 Task: Look for space in Gradačac, Bosnia and Herzegovina from 8th June, 2023 to 16th June, 2023 for 2 adults in price range Rs.10000 to Rs.15000. Place can be entire place with 1  bedroom having 1 bed and 1 bathroom. Property type can be hotel. Amenities needed are: heating, . Booking option can be shelf check-in. Required host language is English.
Action: Mouse moved to (531, 545)
Screenshot: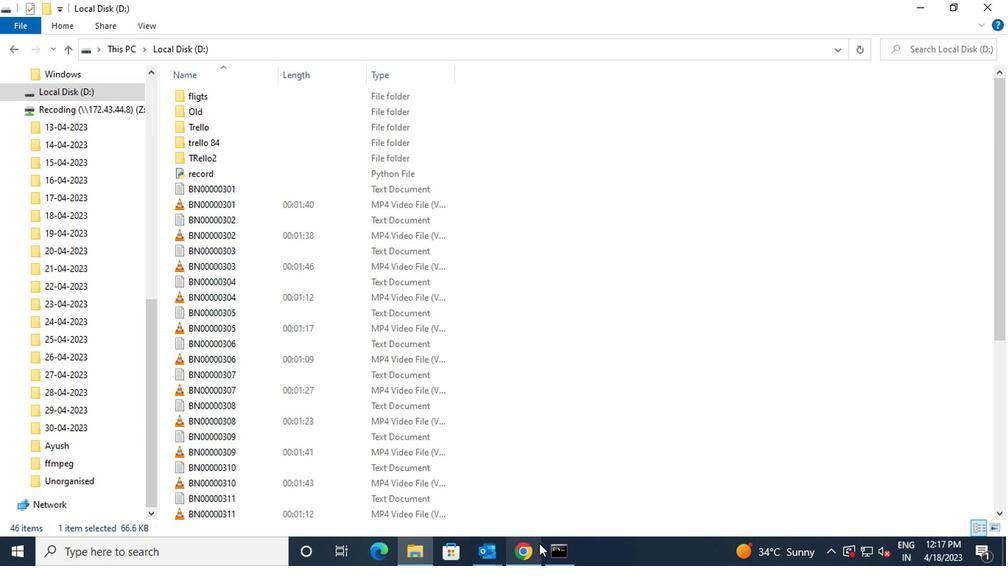 
Action: Mouse pressed left at (531, 545)
Screenshot: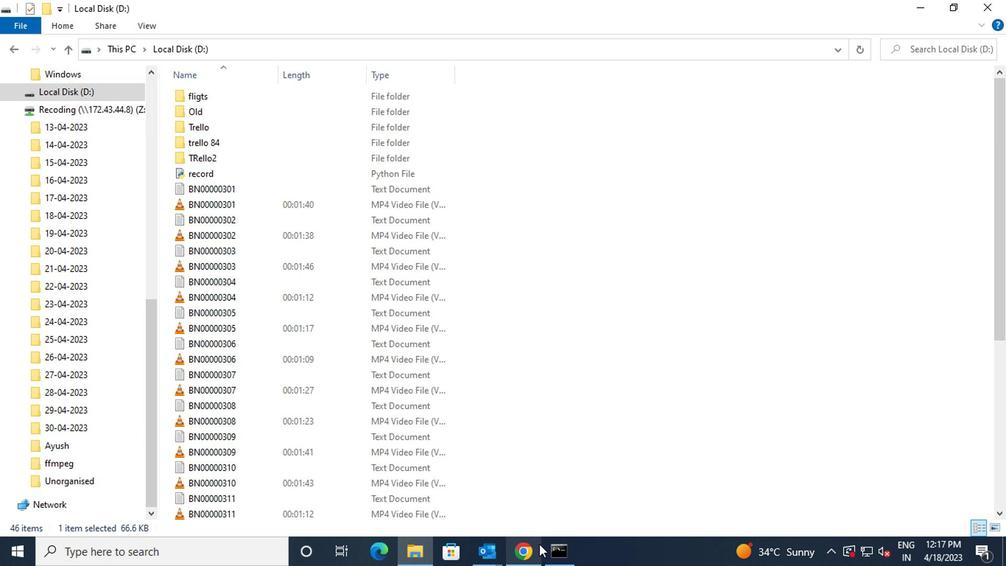 
Action: Mouse moved to (407, 102)
Screenshot: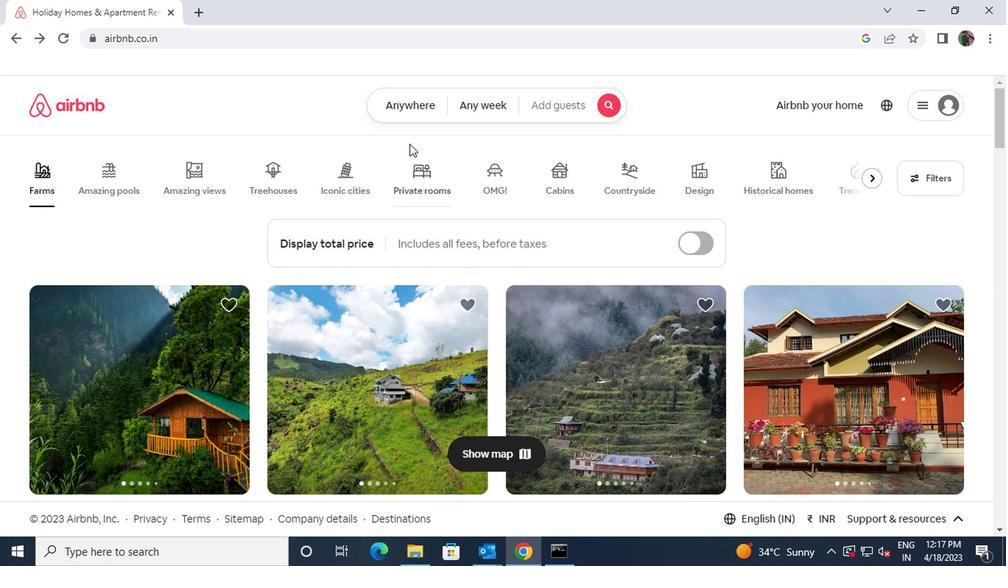 
Action: Mouse pressed left at (407, 102)
Screenshot: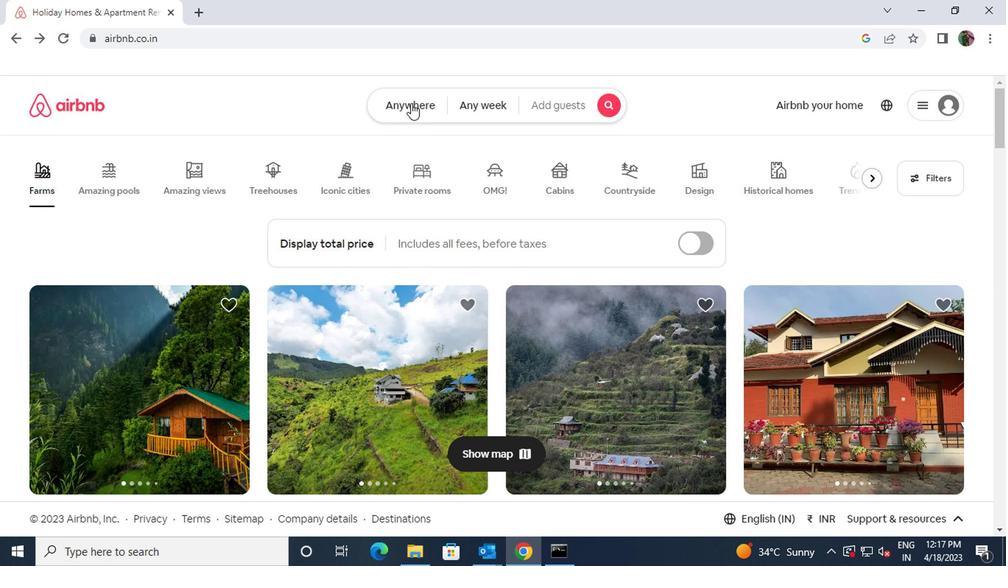 
Action: Mouse moved to (326, 164)
Screenshot: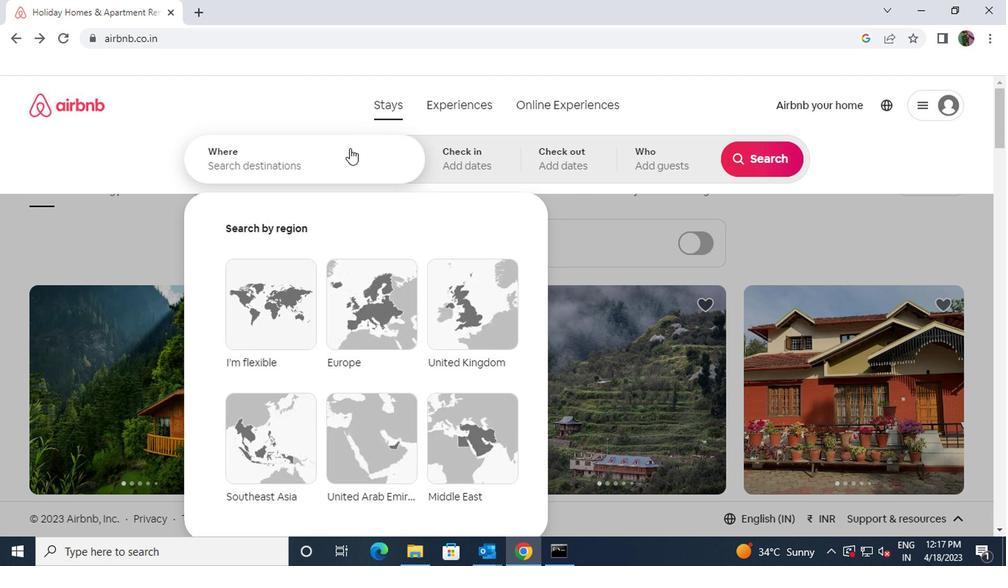 
Action: Mouse pressed left at (326, 164)
Screenshot: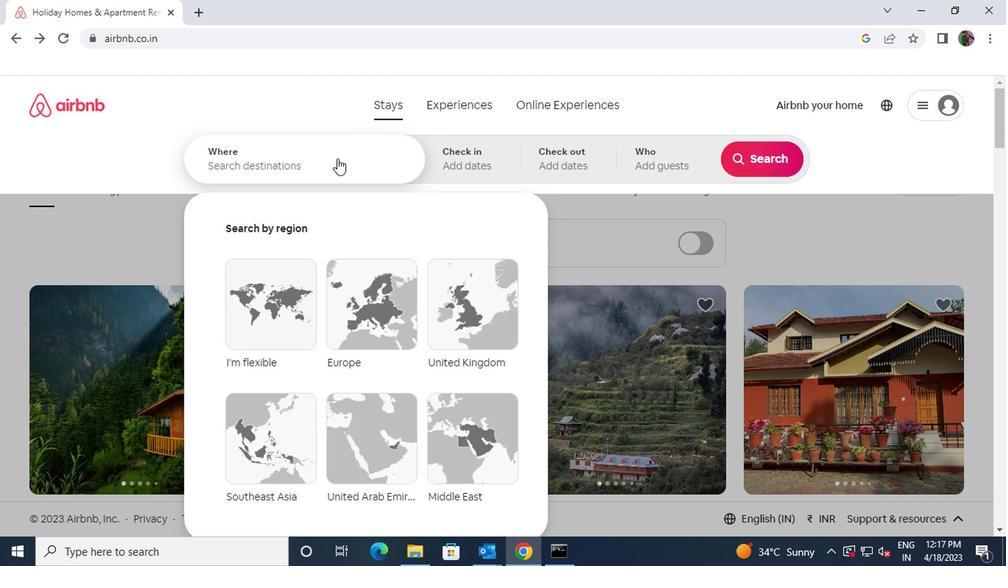 
Action: Key pressed gradacac
Screenshot: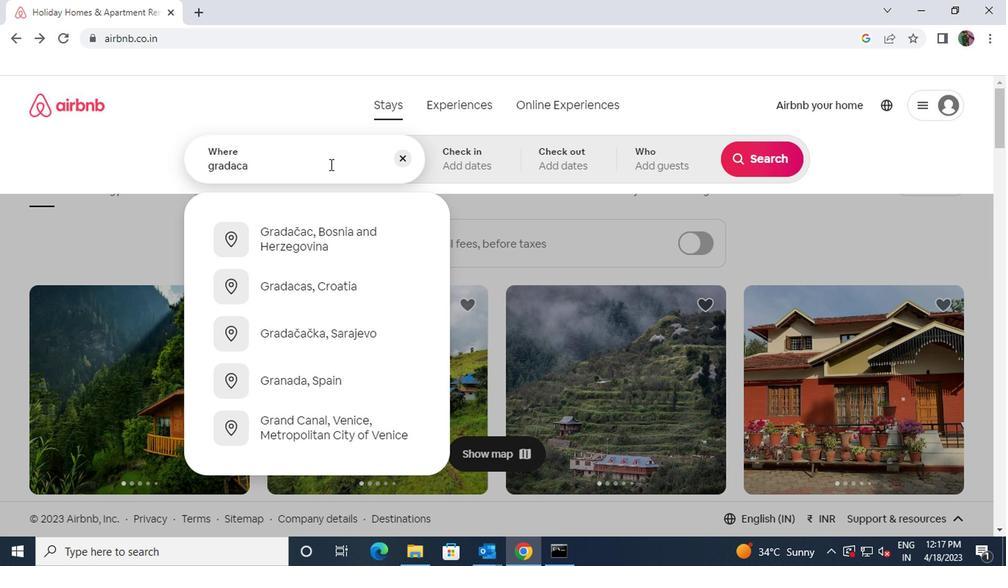 
Action: Mouse moved to (322, 229)
Screenshot: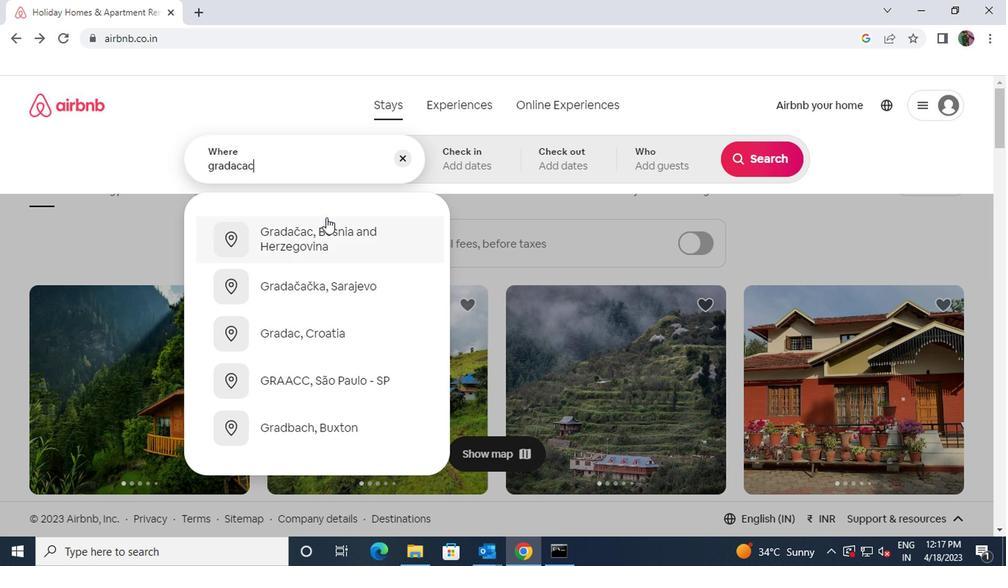 
Action: Mouse pressed left at (322, 229)
Screenshot: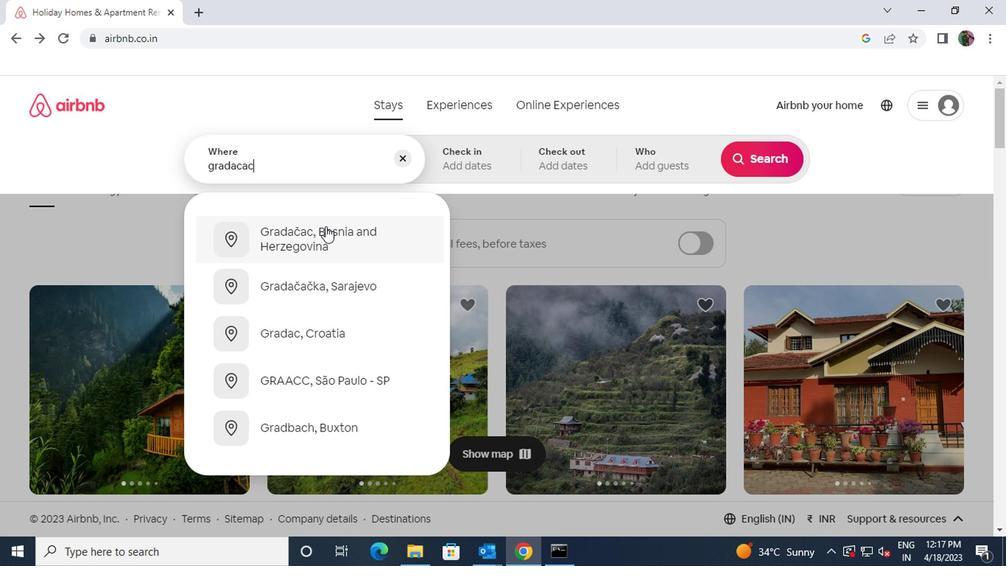 
Action: Mouse moved to (755, 277)
Screenshot: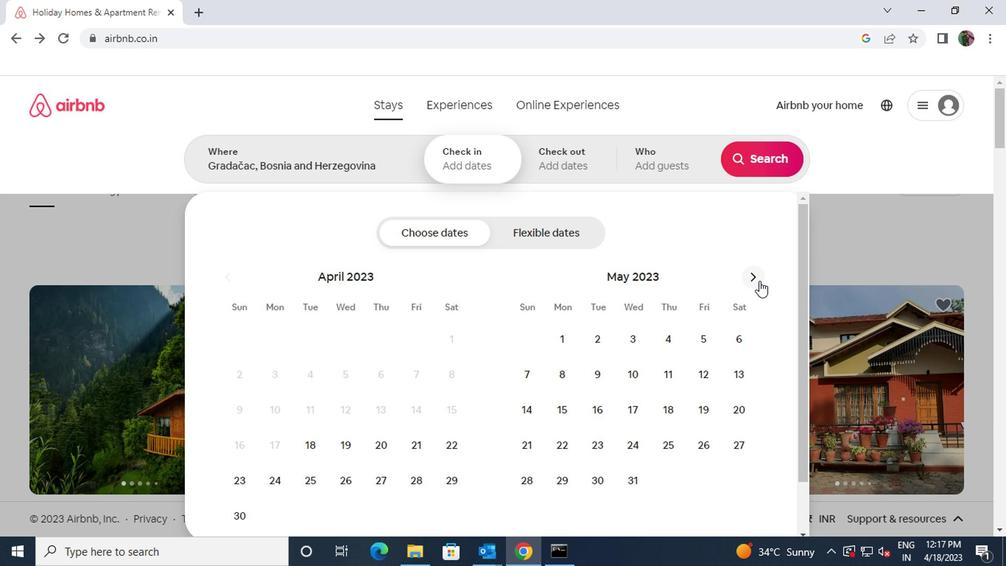 
Action: Mouse pressed left at (755, 277)
Screenshot: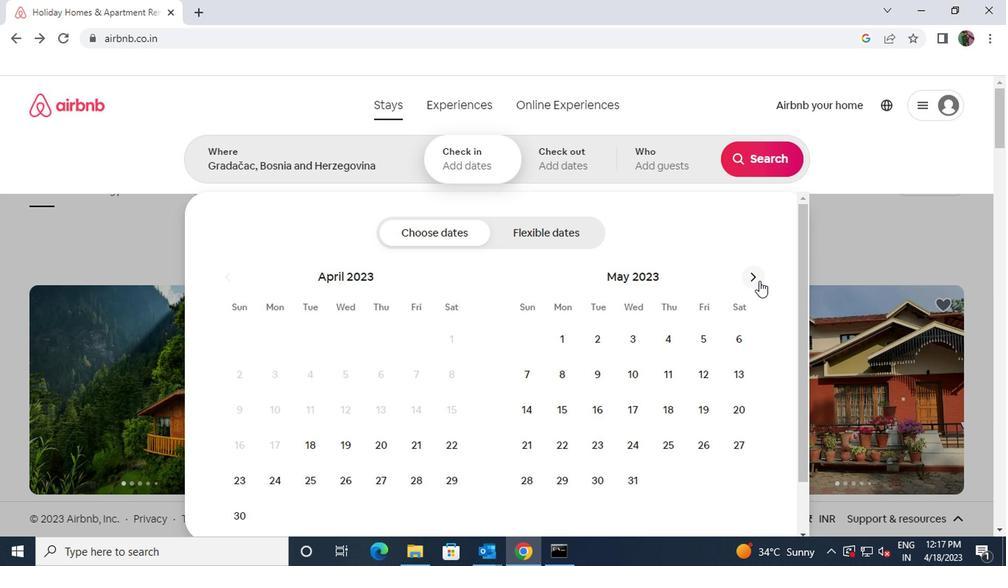 
Action: Mouse moved to (615, 371)
Screenshot: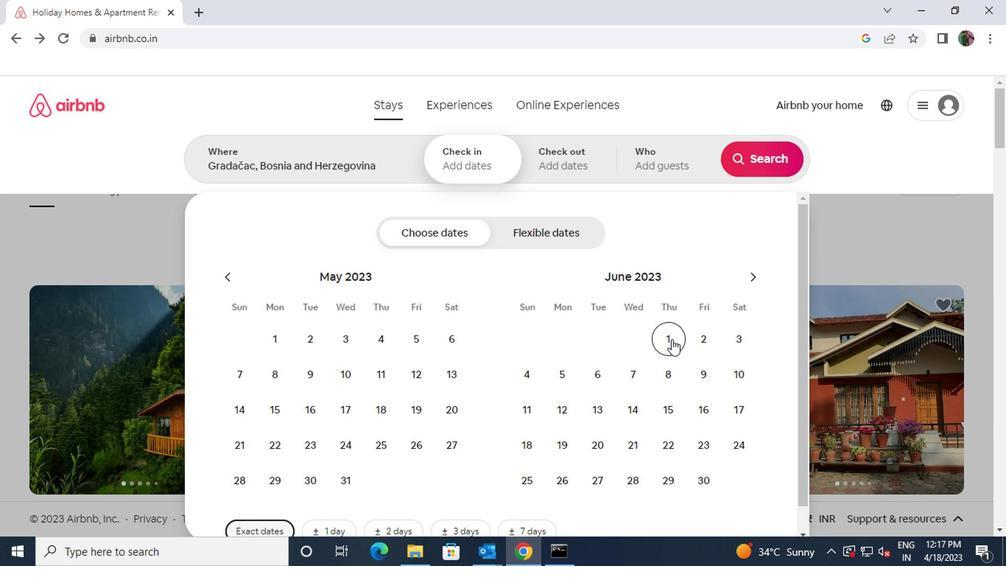 
Action: Mouse pressed left at (615, 371)
Screenshot: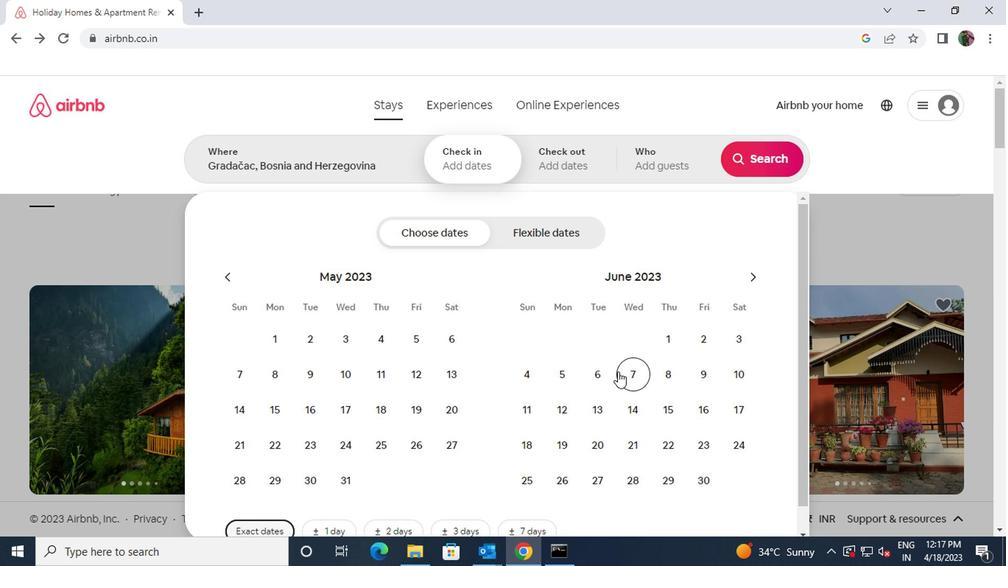 
Action: Mouse moved to (626, 410)
Screenshot: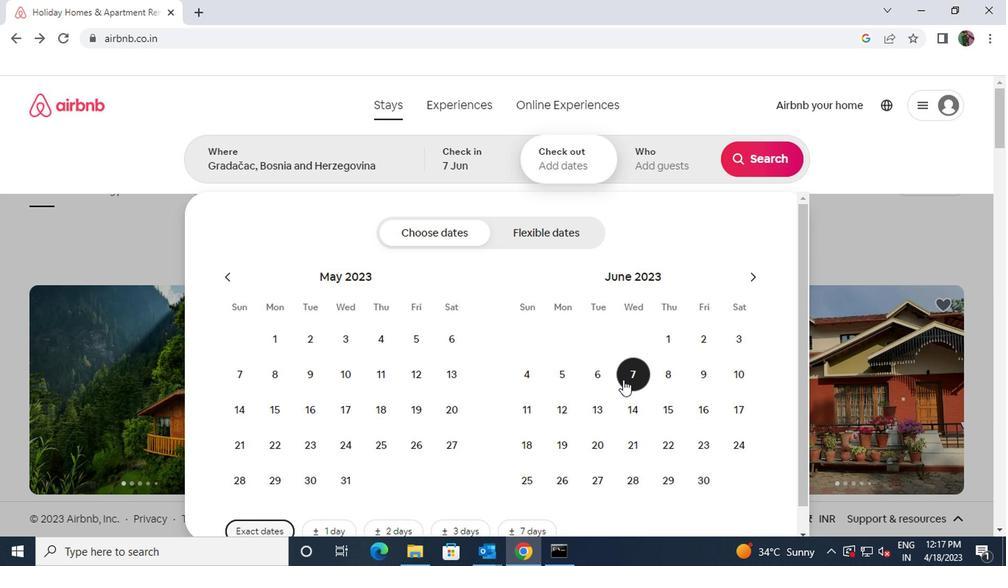 
Action: Mouse pressed left at (626, 410)
Screenshot: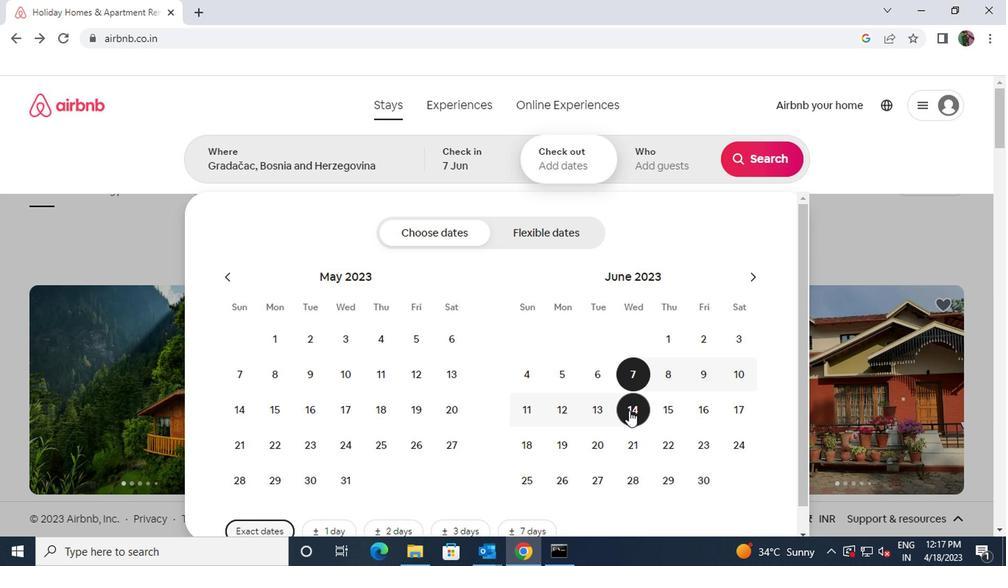
Action: Mouse moved to (665, 152)
Screenshot: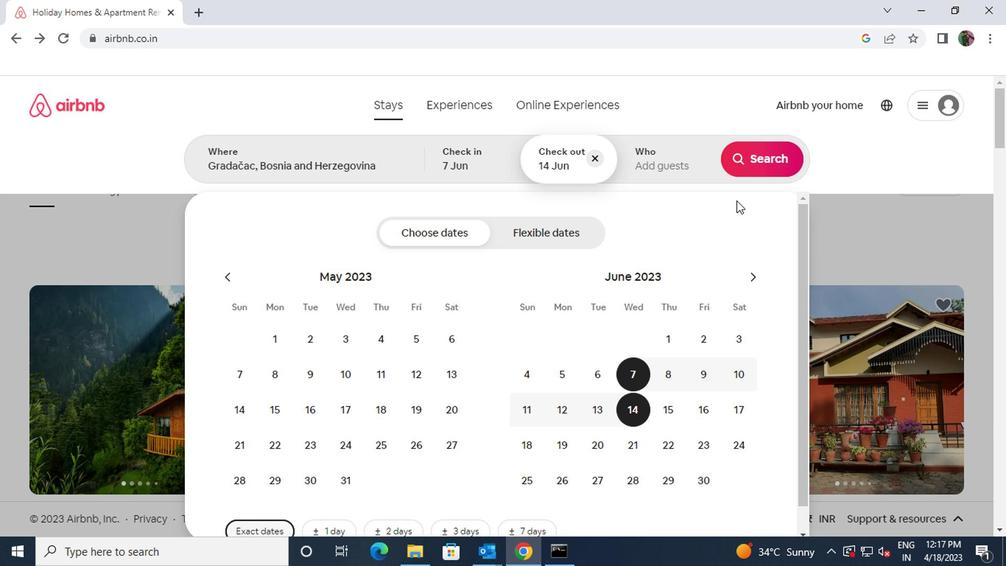 
Action: Mouse pressed left at (665, 152)
Screenshot: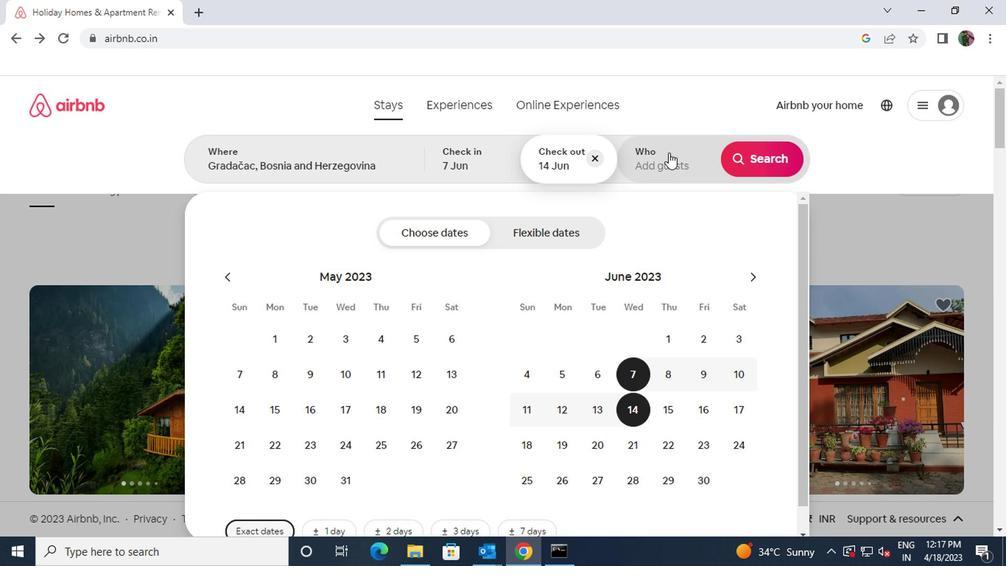 
Action: Mouse moved to (763, 230)
Screenshot: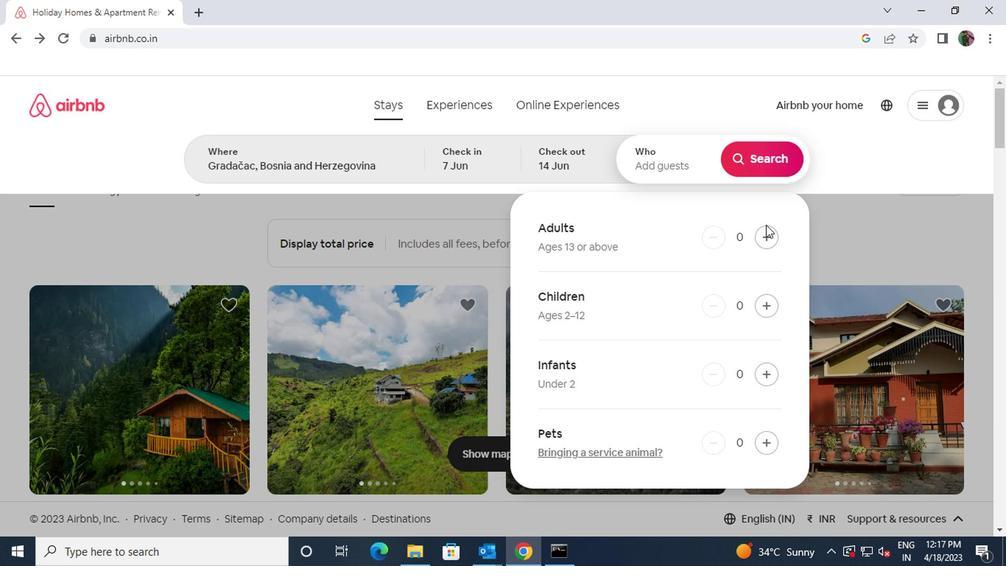 
Action: Mouse pressed left at (763, 230)
Screenshot: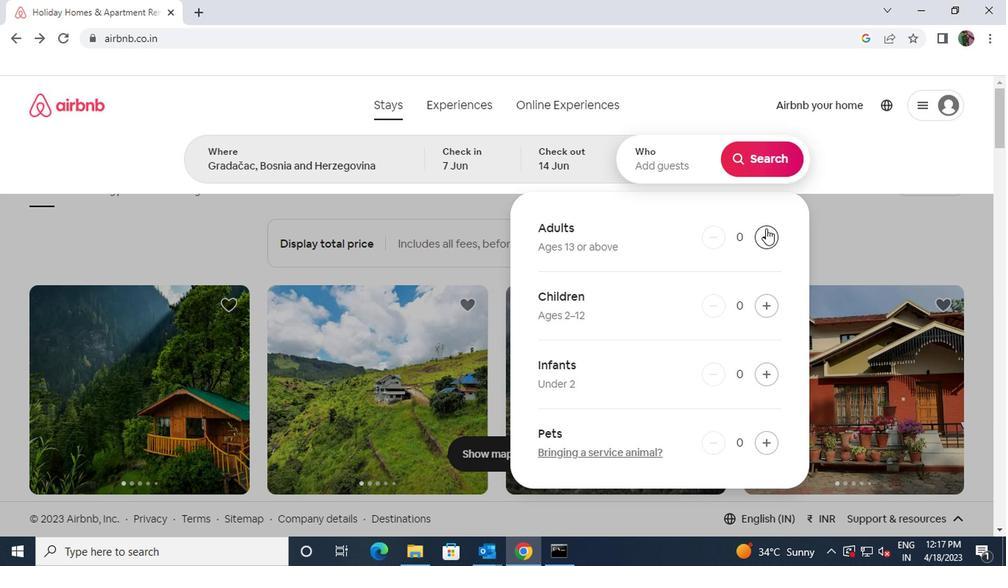 
Action: Mouse pressed left at (763, 230)
Screenshot: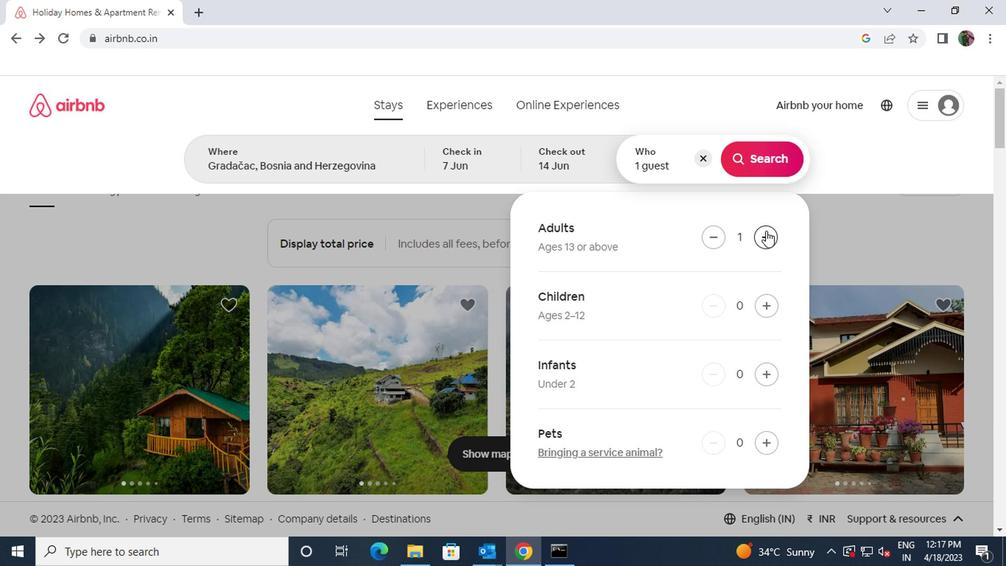 
Action: Mouse moved to (752, 160)
Screenshot: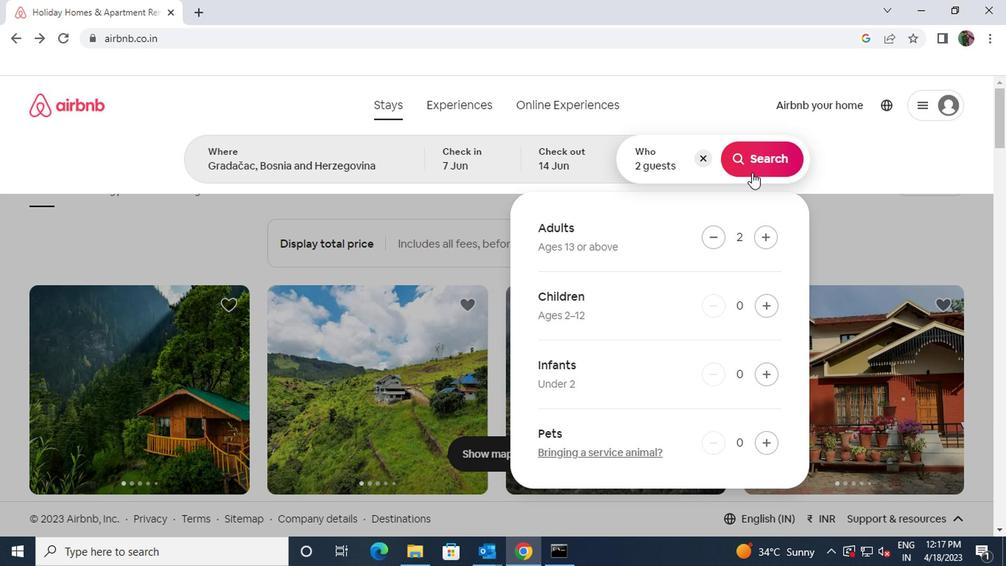 
Action: Mouse pressed left at (752, 160)
Screenshot: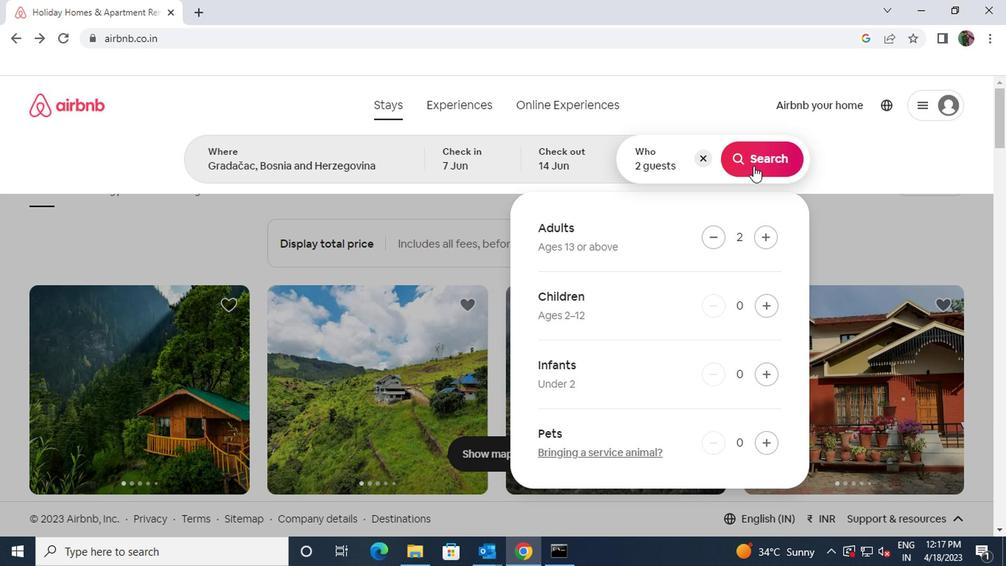 
Action: Mouse moved to (915, 164)
Screenshot: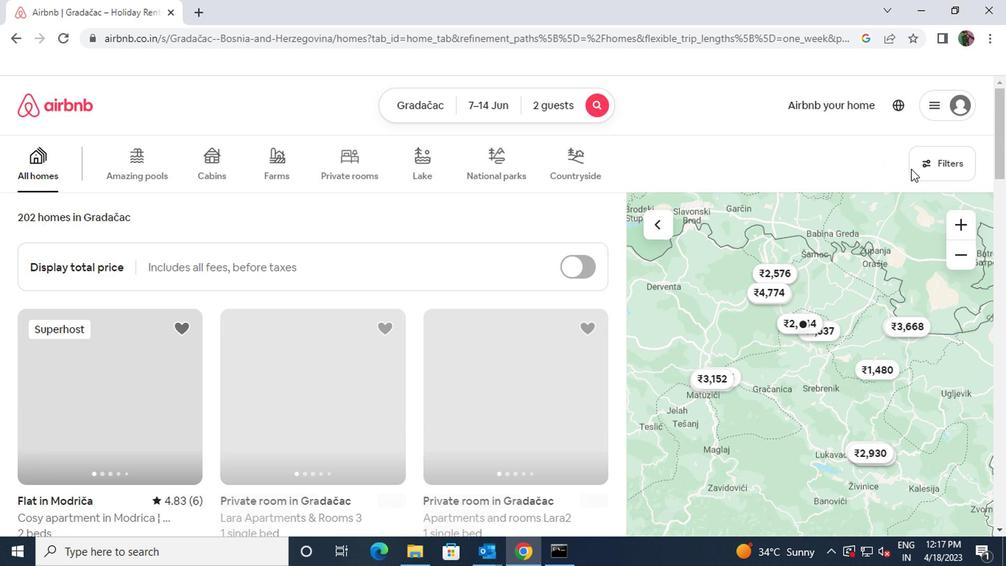 
Action: Mouse pressed left at (915, 164)
Screenshot: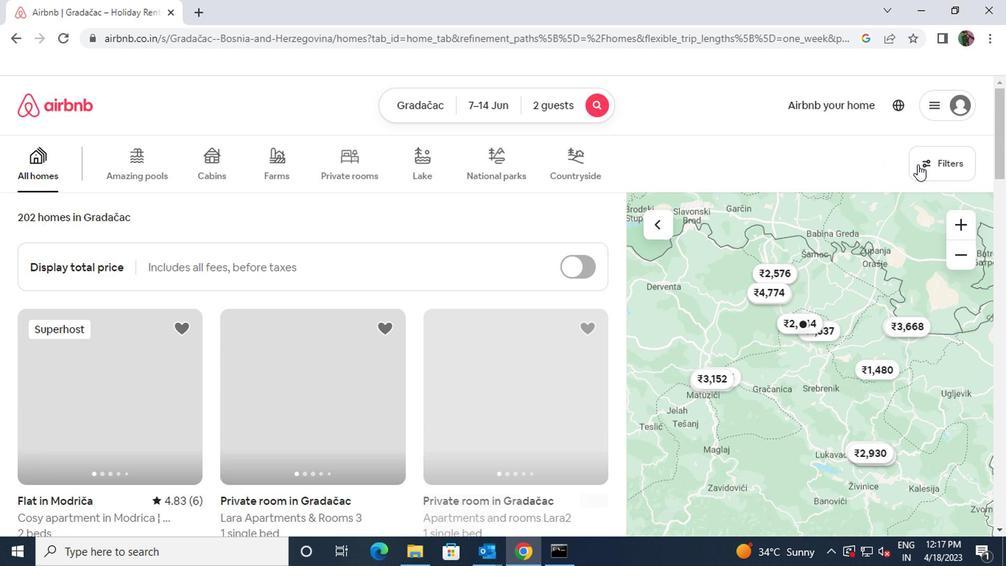 
Action: Mouse moved to (308, 349)
Screenshot: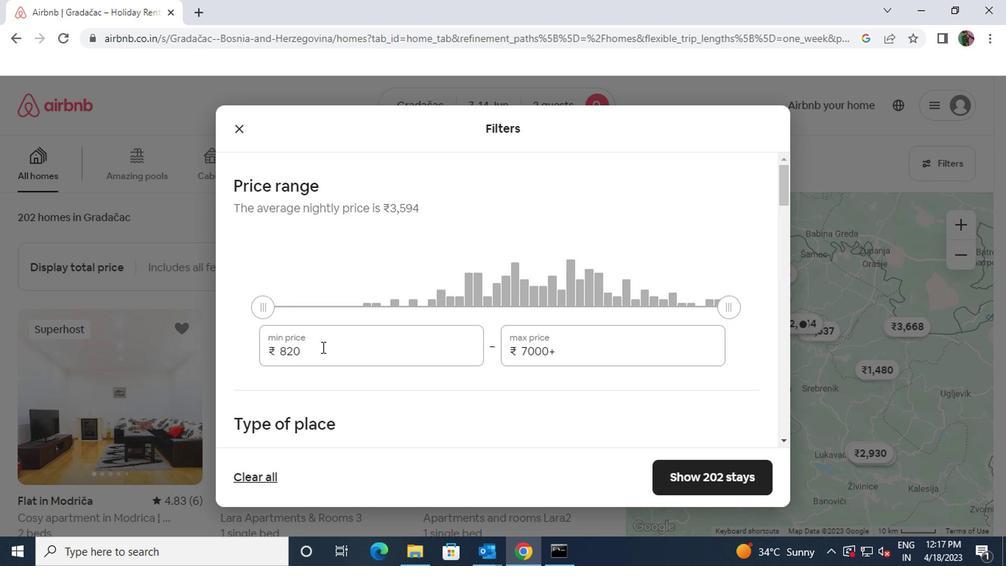 
Action: Mouse pressed left at (308, 349)
Screenshot: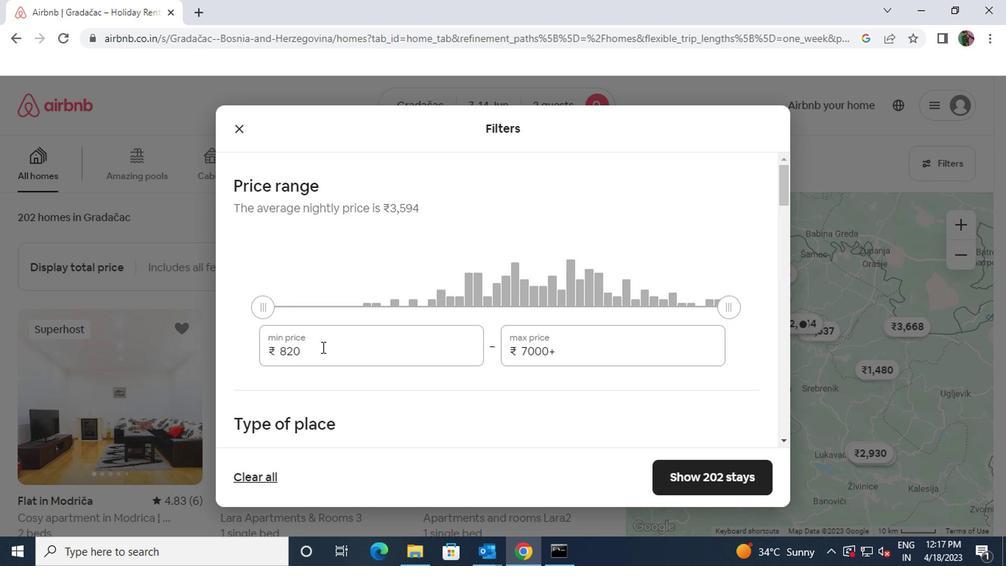 
Action: Mouse moved to (273, 351)
Screenshot: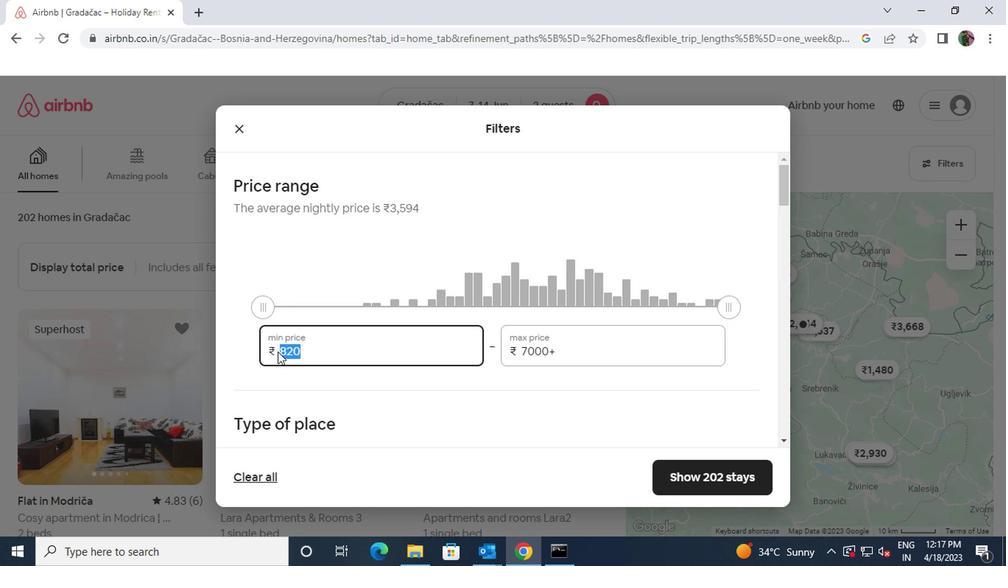
Action: Key pressed 10000
Screenshot: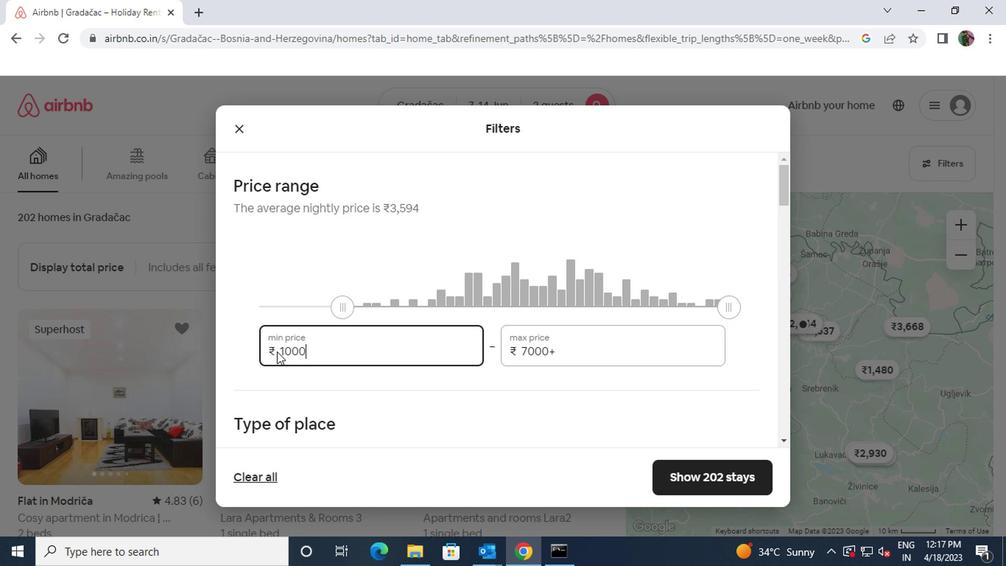 
Action: Mouse moved to (587, 348)
Screenshot: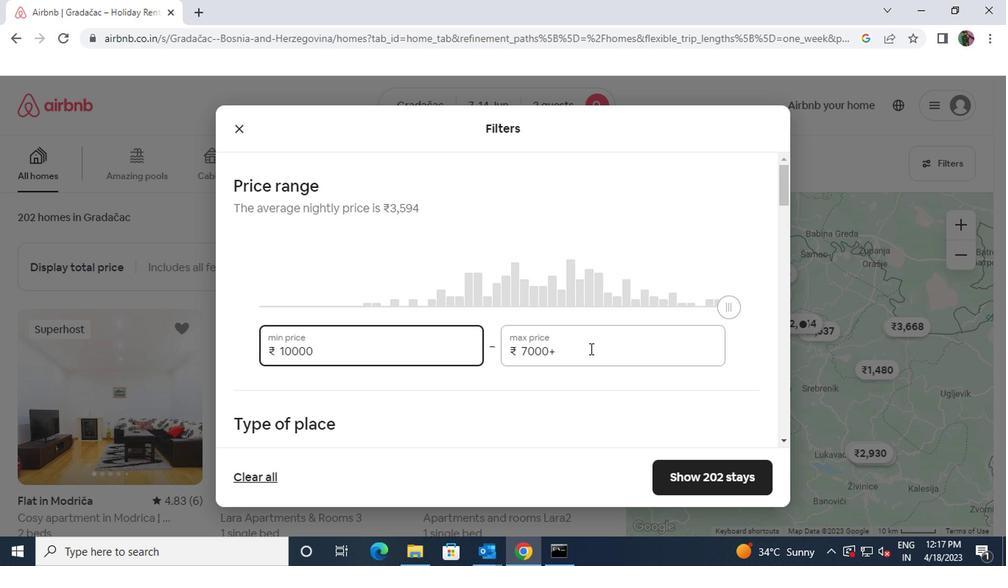 
Action: Mouse pressed left at (587, 348)
Screenshot: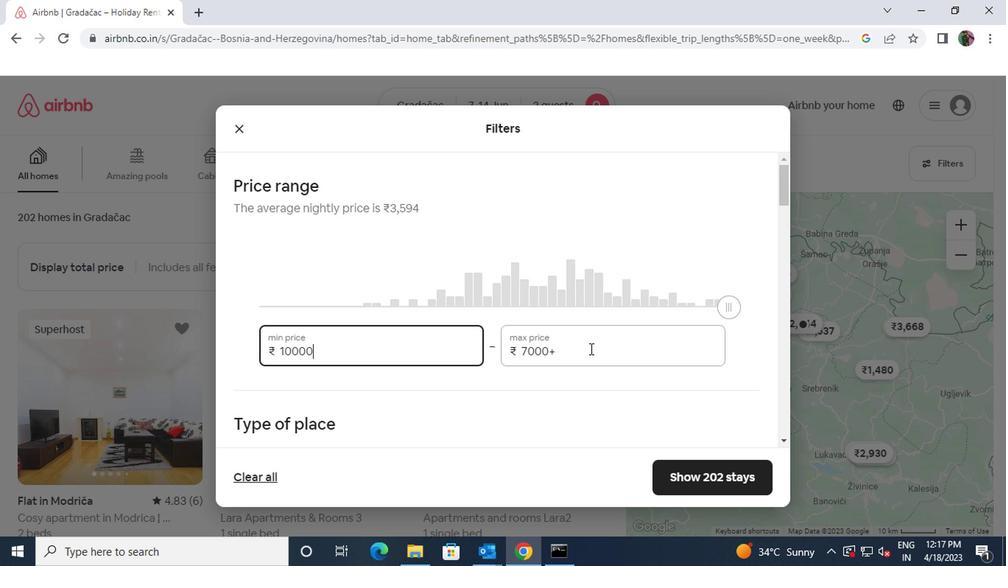 
Action: Mouse moved to (520, 350)
Screenshot: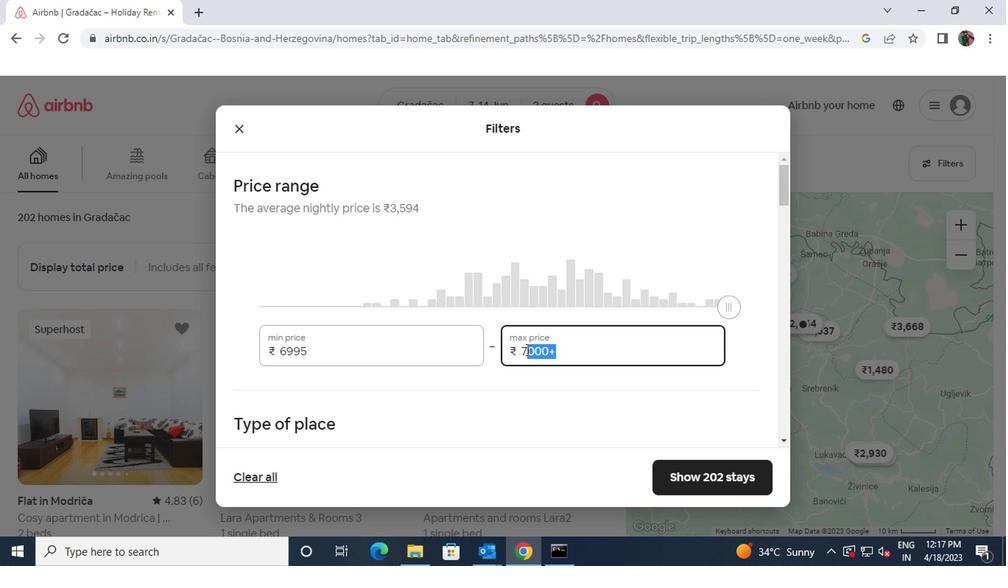 
Action: Key pressed 15000
Screenshot: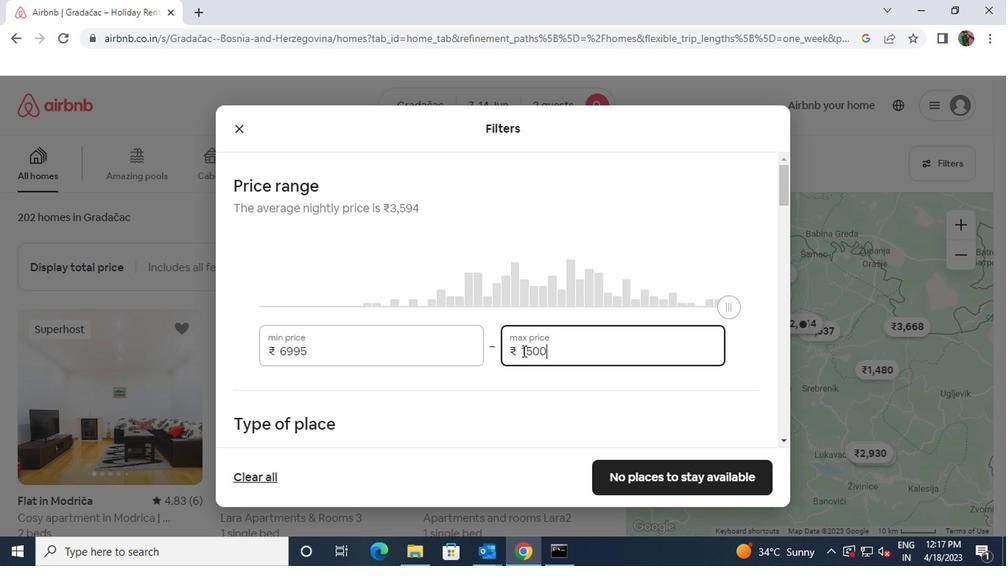 
Action: Mouse moved to (460, 361)
Screenshot: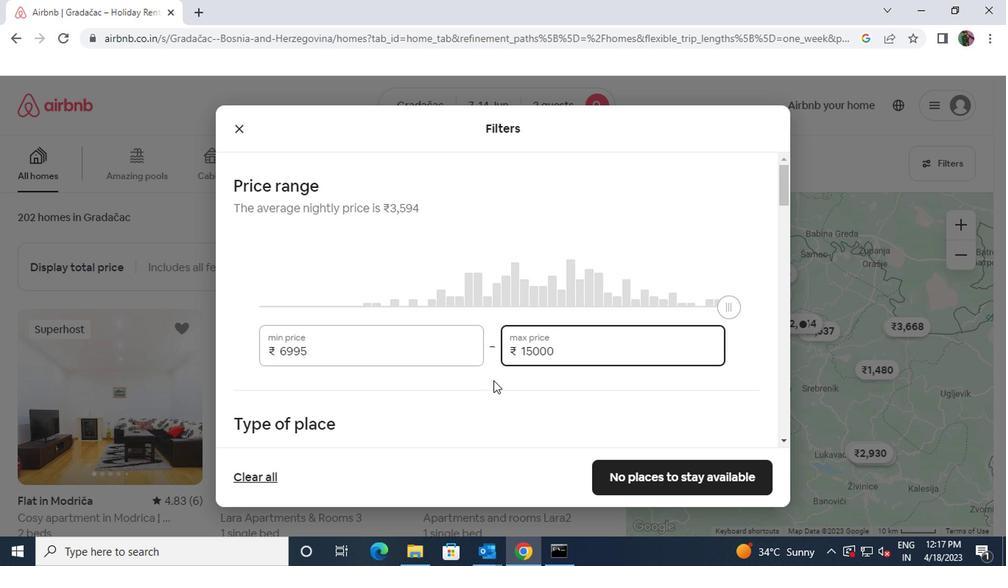 
Action: Mouse scrolled (460, 360) with delta (0, -1)
Screenshot: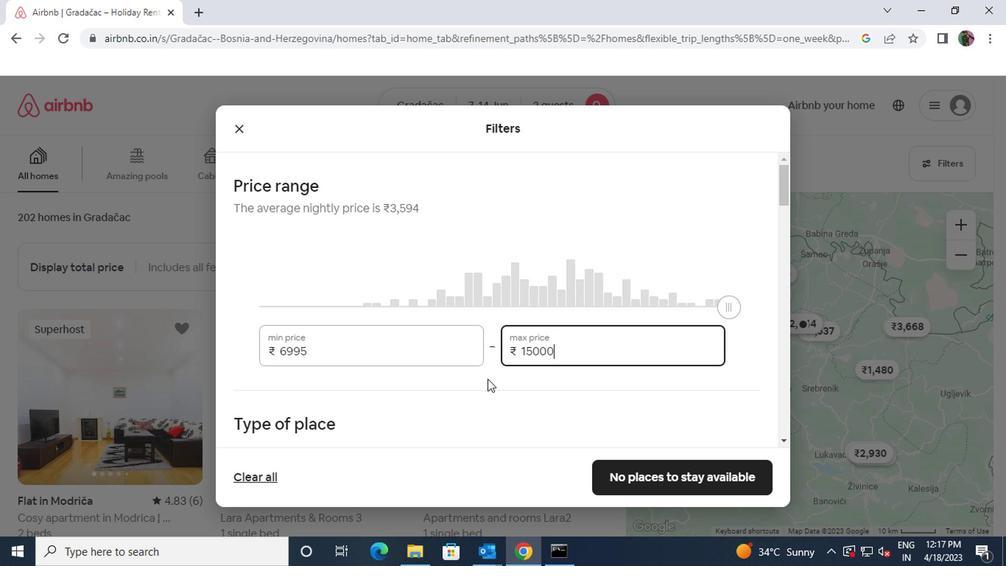 
Action: Mouse moved to (453, 347)
Screenshot: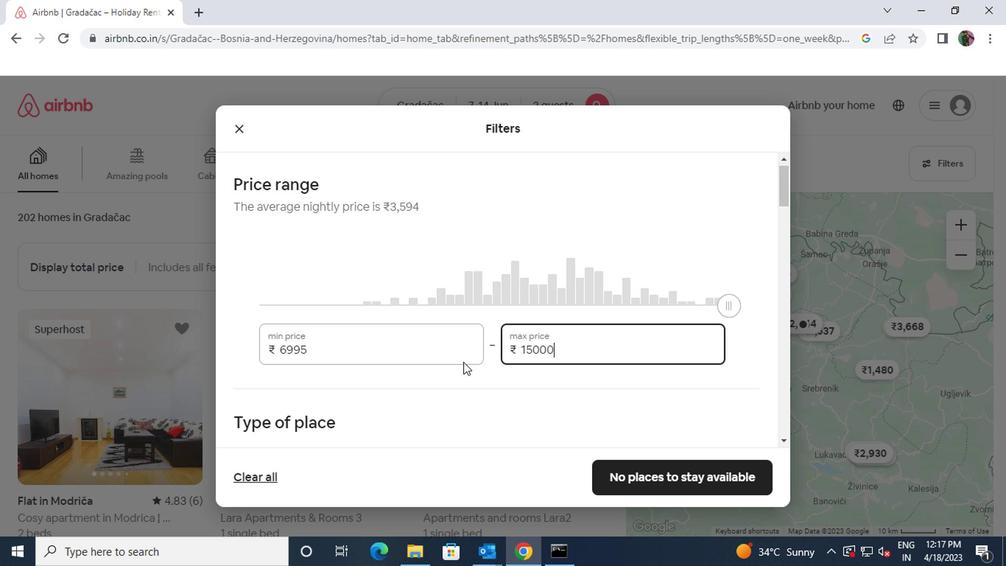 
Action: Mouse scrolled (453, 347) with delta (0, 0)
Screenshot: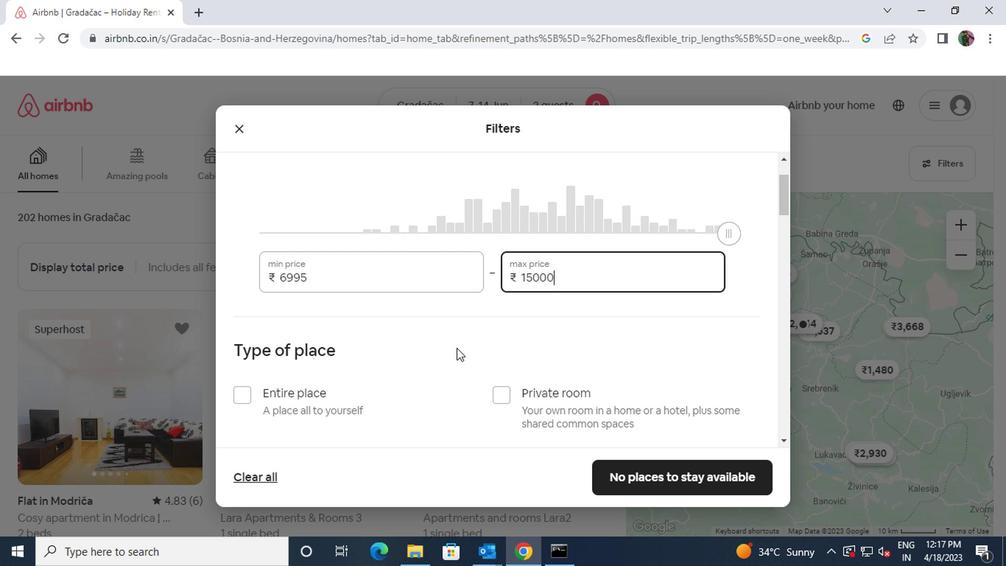 
Action: Mouse moved to (238, 321)
Screenshot: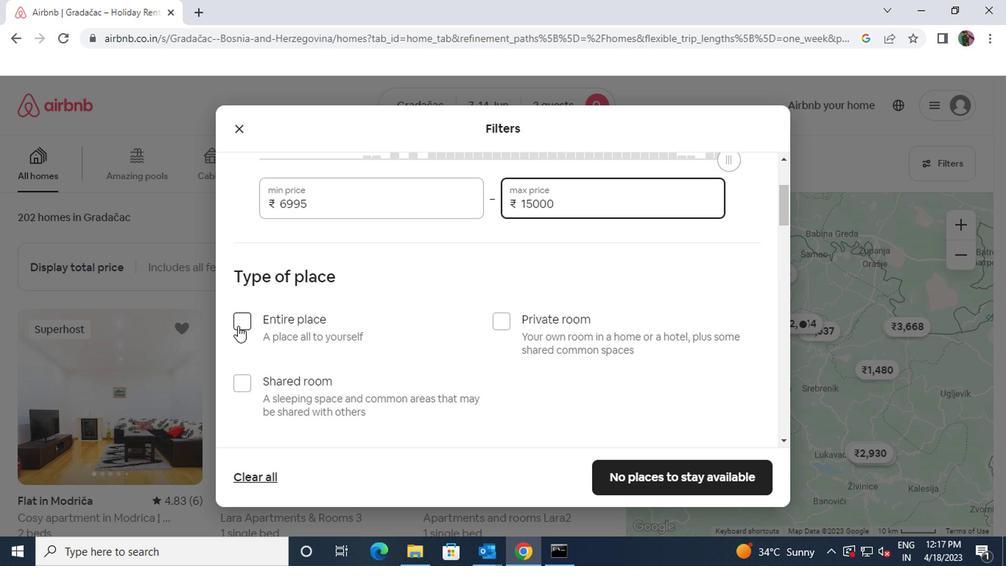 
Action: Mouse pressed left at (238, 321)
Screenshot: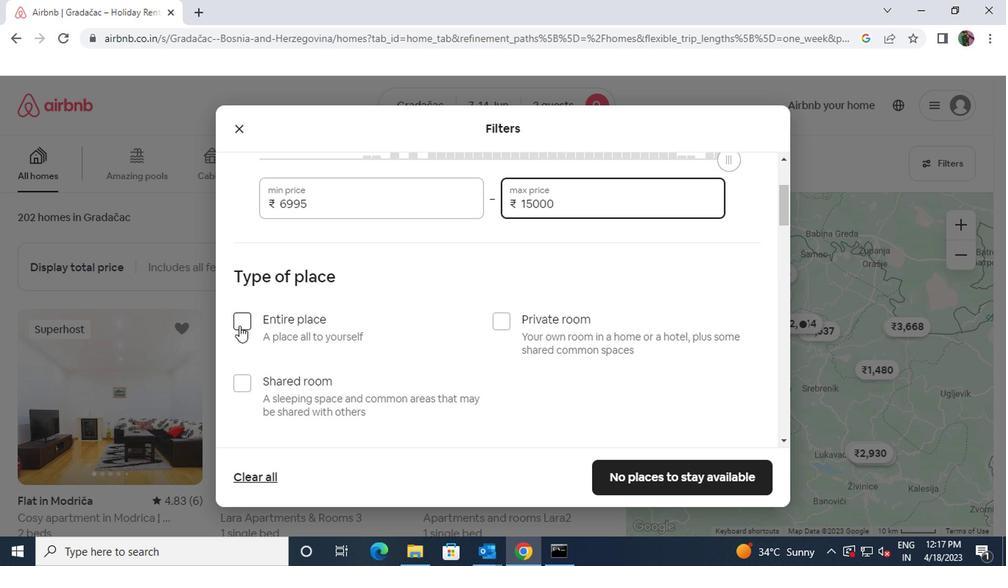 
Action: Mouse moved to (391, 378)
Screenshot: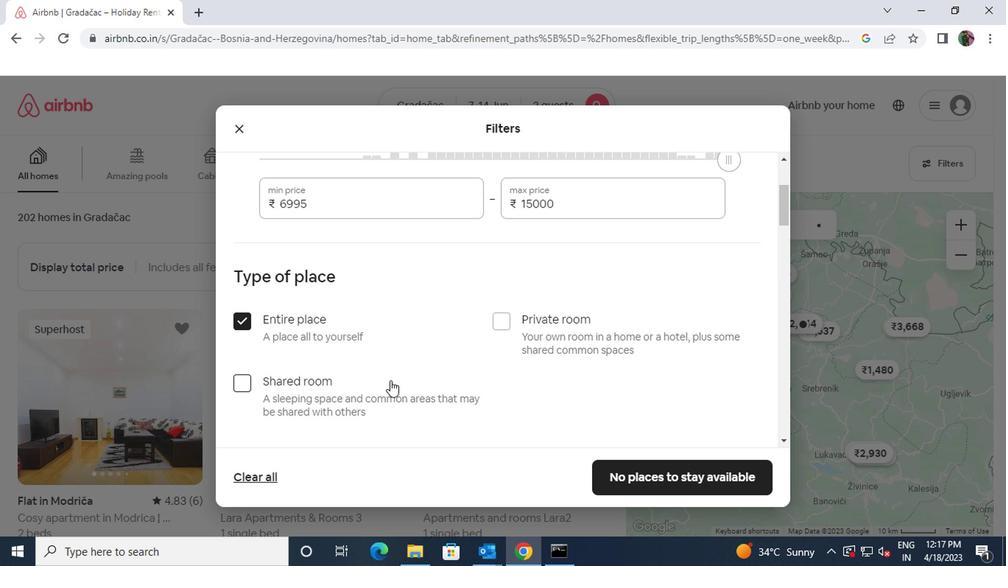 
Action: Mouse scrolled (391, 376) with delta (0, -1)
Screenshot: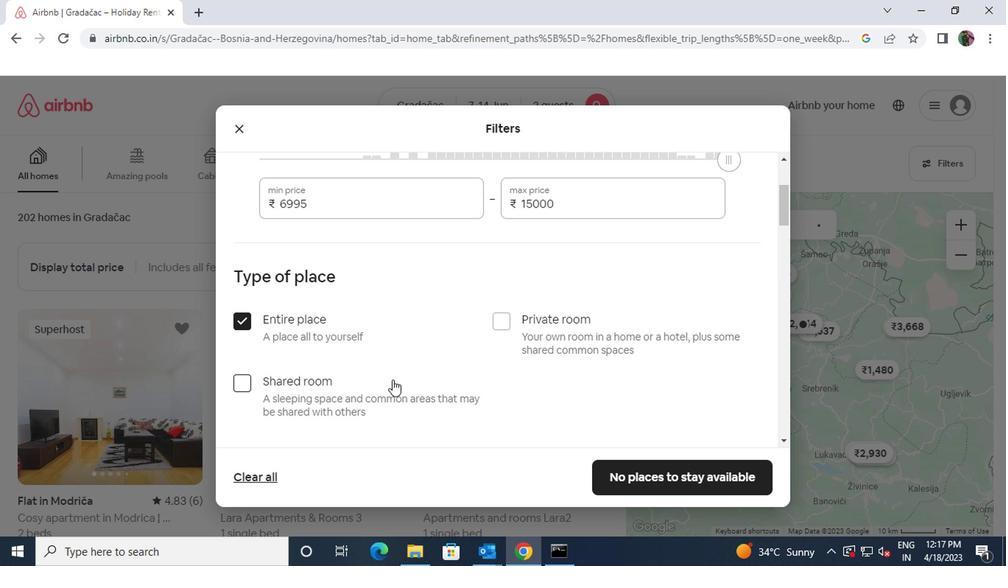 
Action: Mouse scrolled (391, 376) with delta (0, -1)
Screenshot: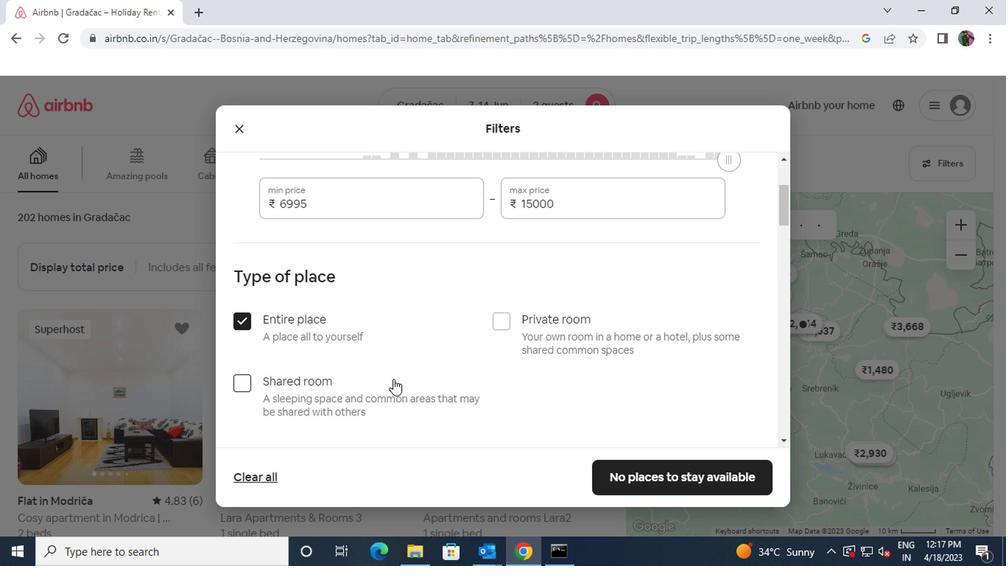
Action: Mouse moved to (317, 413)
Screenshot: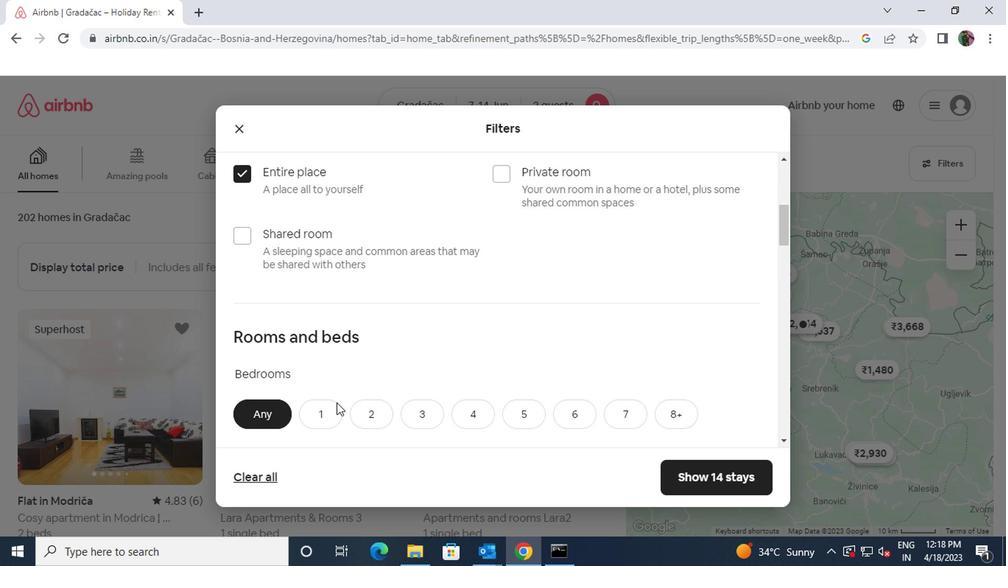 
Action: Mouse pressed left at (317, 413)
Screenshot: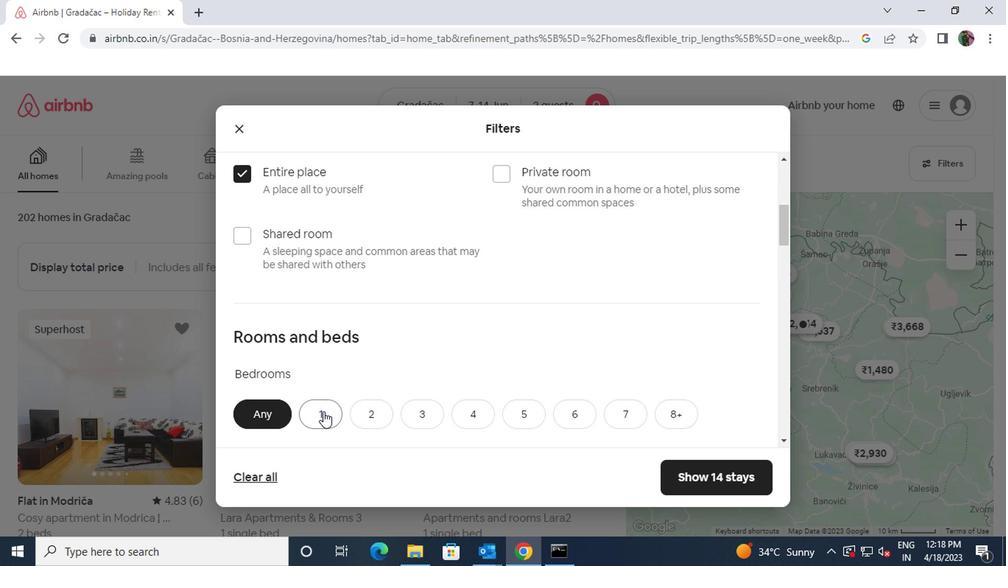 
Action: Mouse scrolled (317, 412) with delta (0, 0)
Screenshot: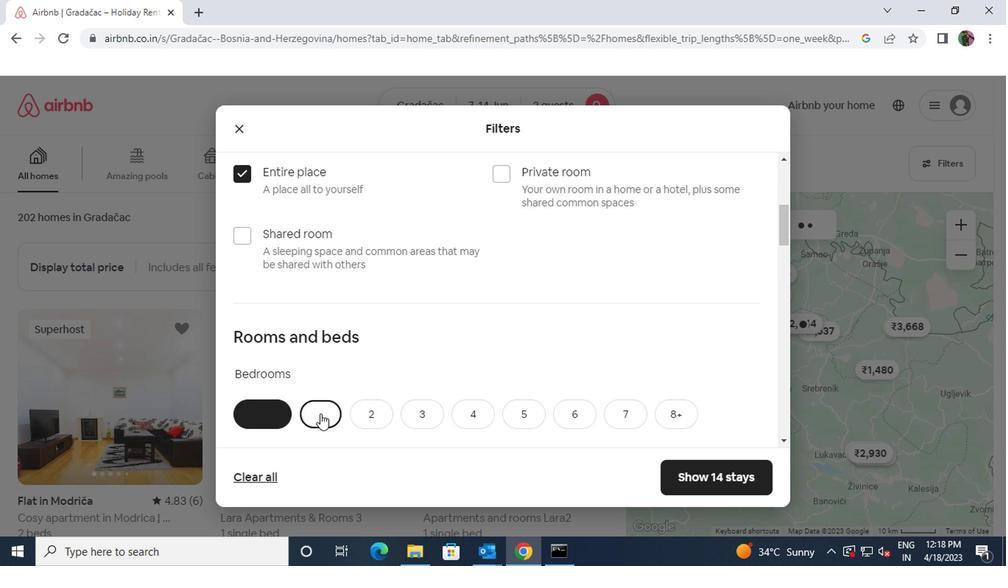 
Action: Mouse scrolled (317, 412) with delta (0, 0)
Screenshot: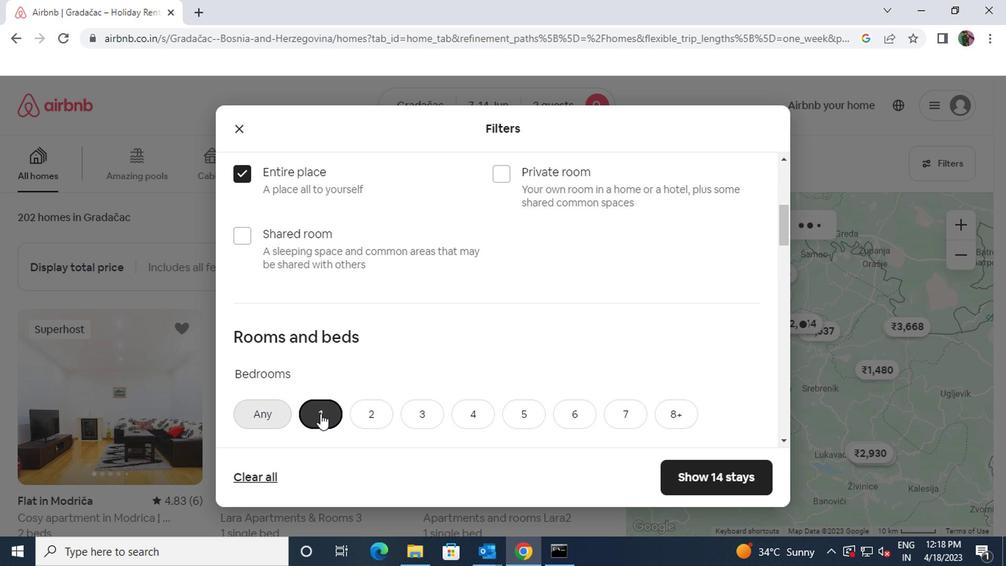 
Action: Mouse moved to (325, 345)
Screenshot: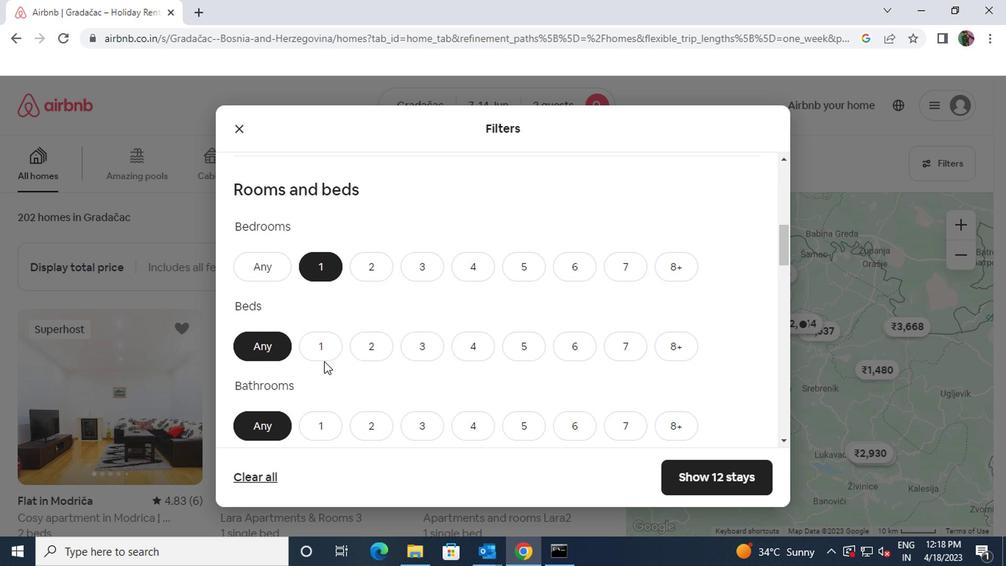 
Action: Mouse pressed left at (325, 345)
Screenshot: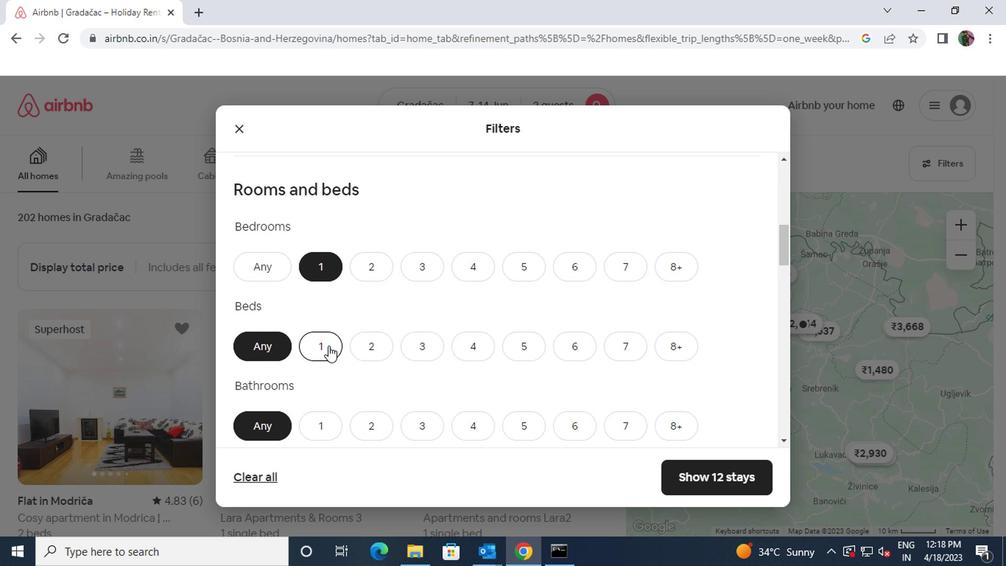 
Action: Mouse moved to (312, 418)
Screenshot: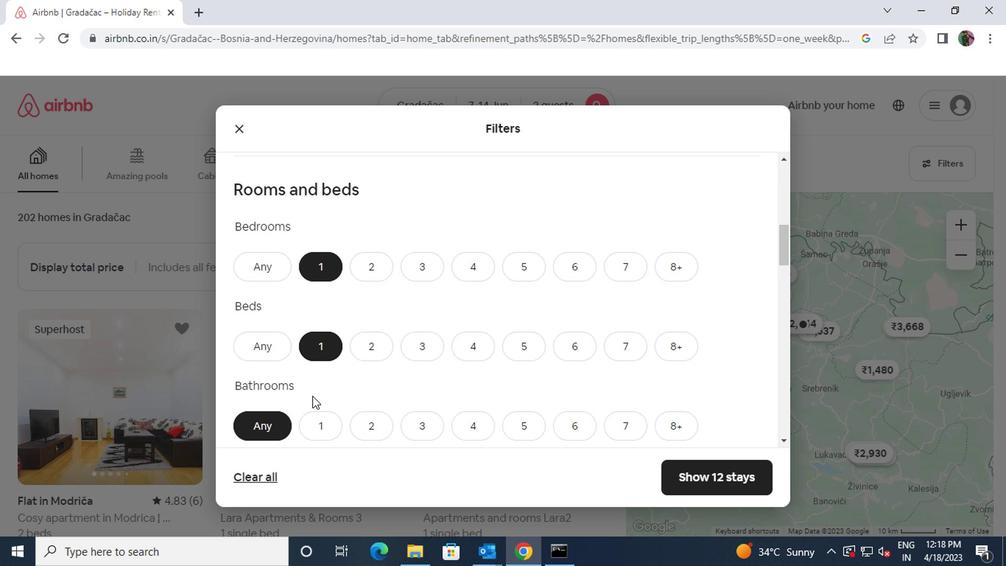
Action: Mouse pressed left at (312, 418)
Screenshot: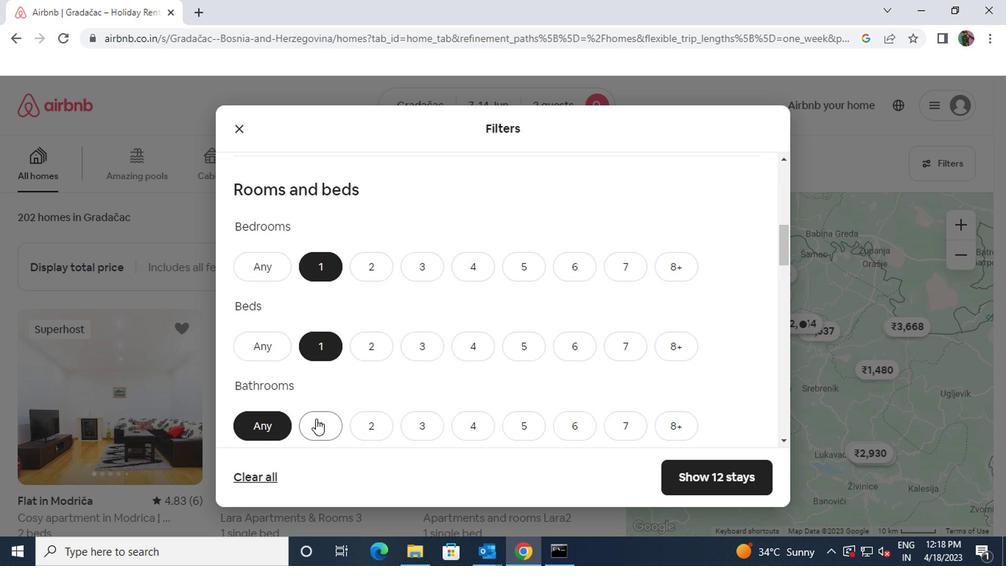 
Action: Mouse moved to (312, 418)
Screenshot: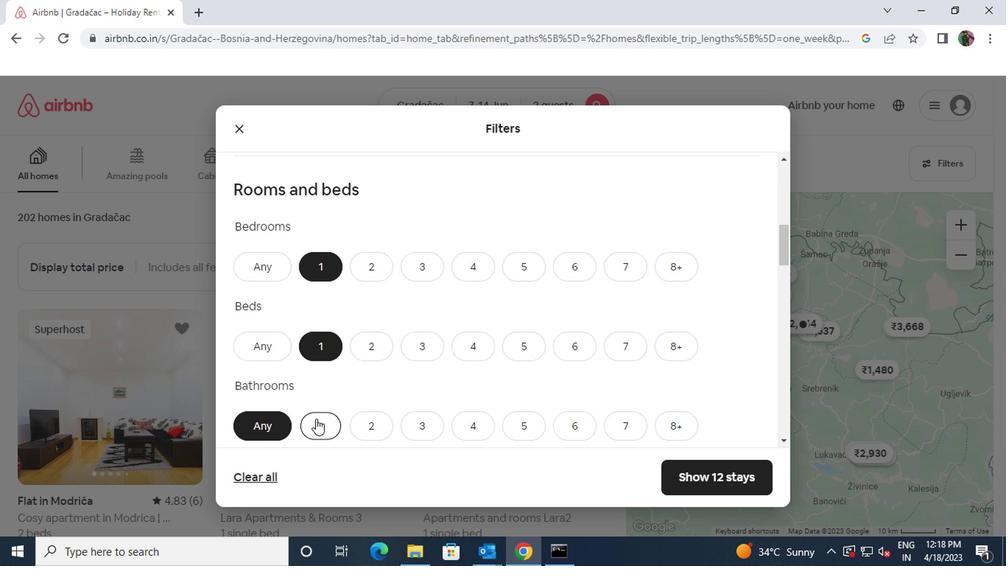 
Action: Mouse scrolled (312, 417) with delta (0, 0)
Screenshot: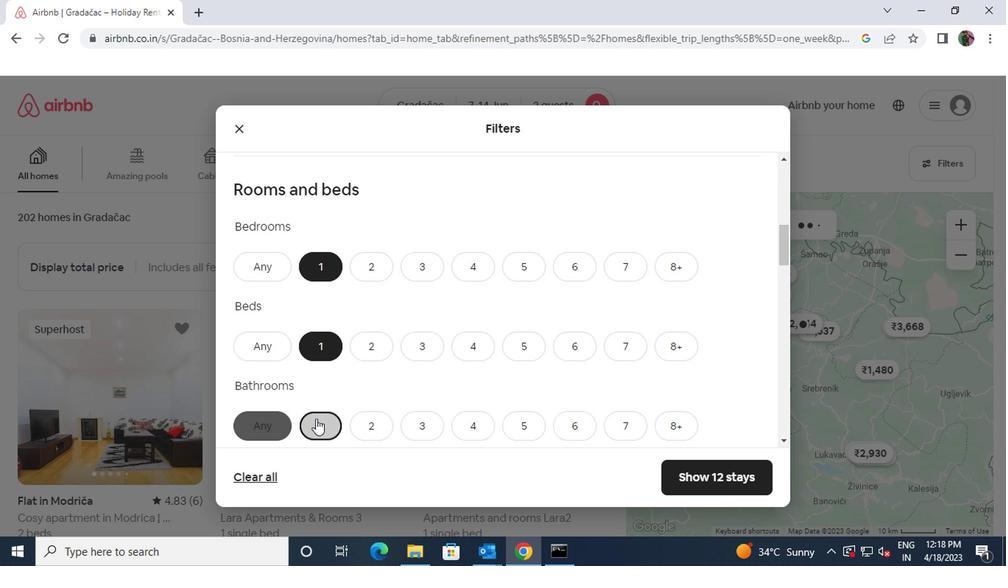 
Action: Mouse scrolled (312, 417) with delta (0, 0)
Screenshot: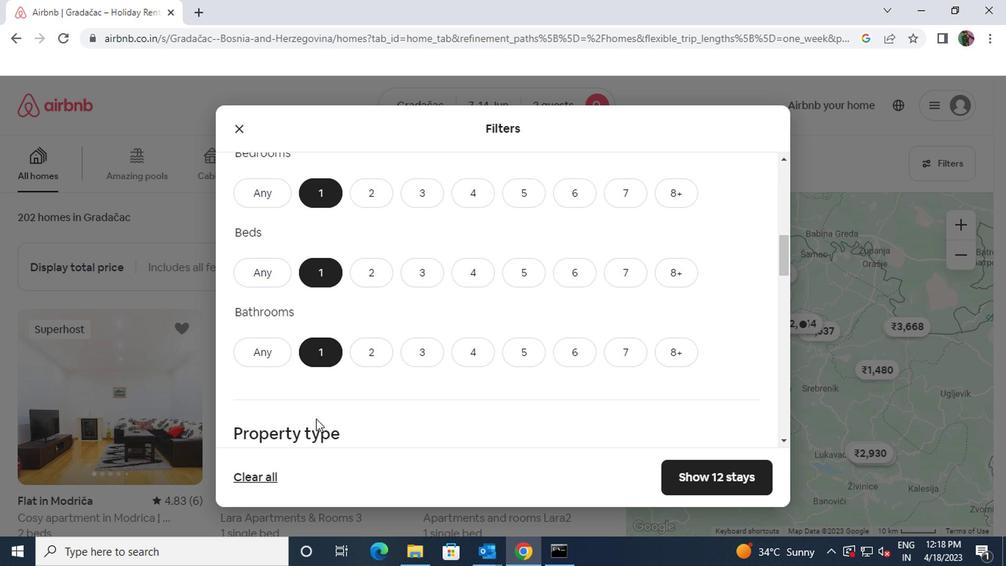 
Action: Mouse moved to (313, 409)
Screenshot: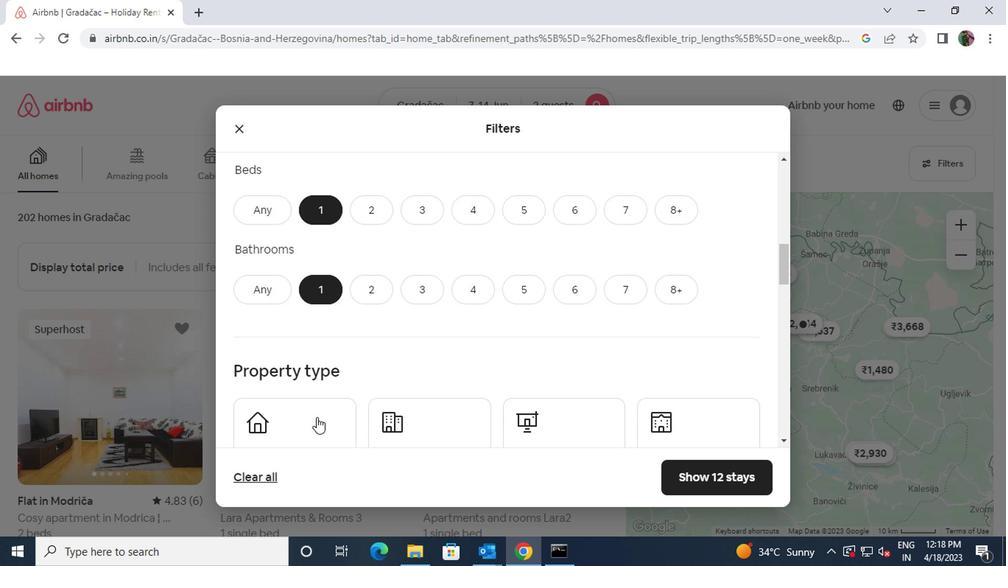 
Action: Mouse scrolled (313, 408) with delta (0, 0)
Screenshot: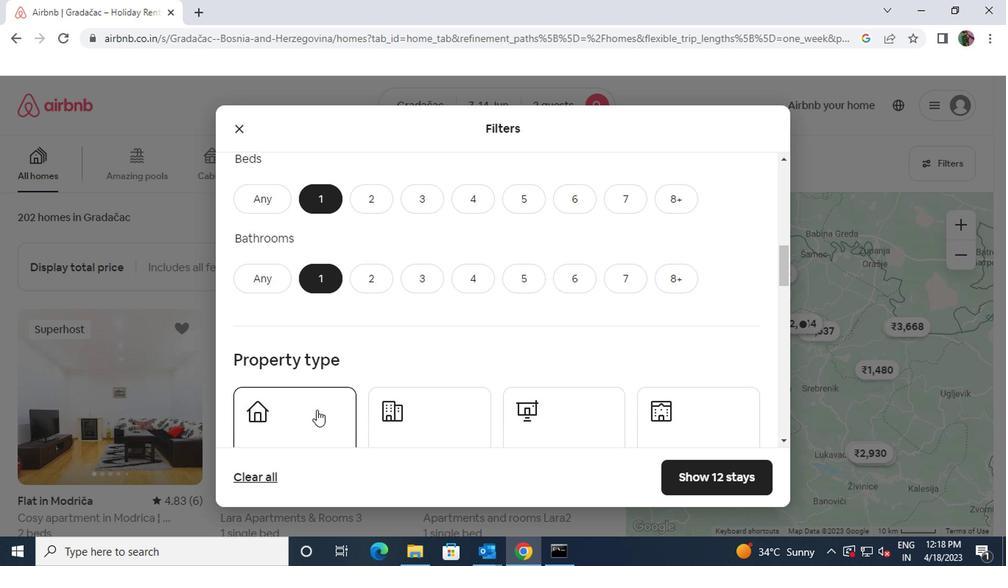 
Action: Mouse moved to (669, 378)
Screenshot: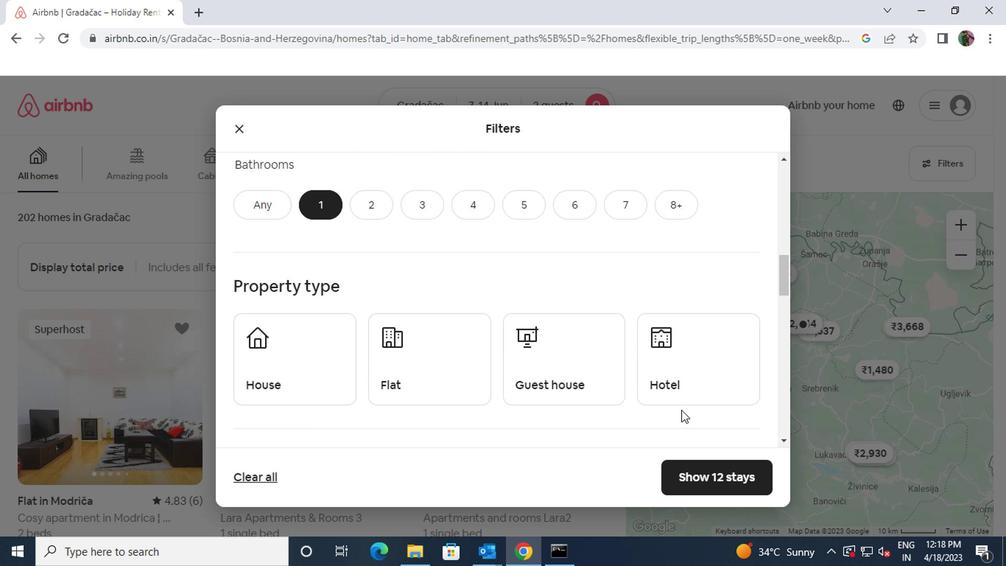 
Action: Mouse pressed left at (669, 378)
Screenshot: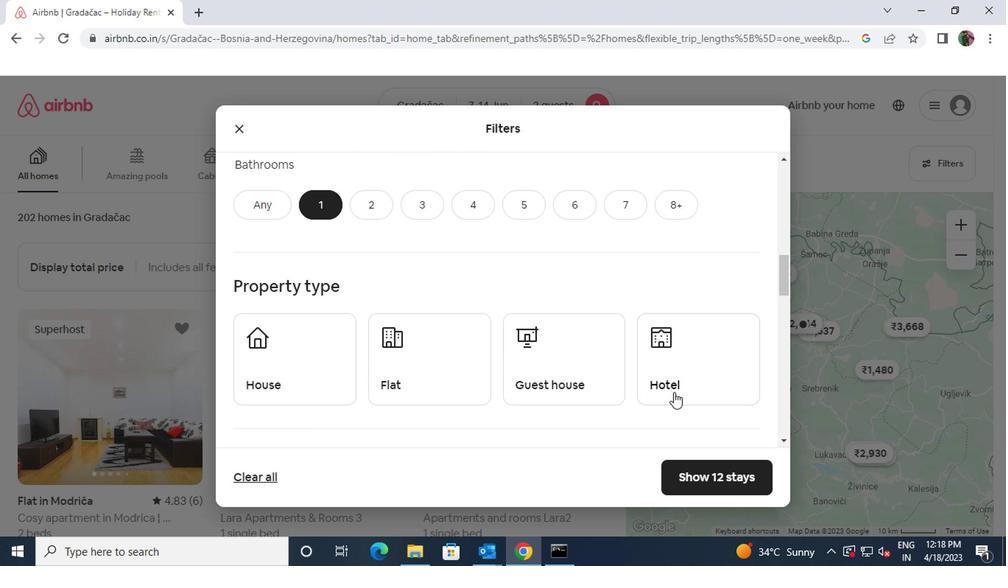 
Action: Mouse moved to (570, 416)
Screenshot: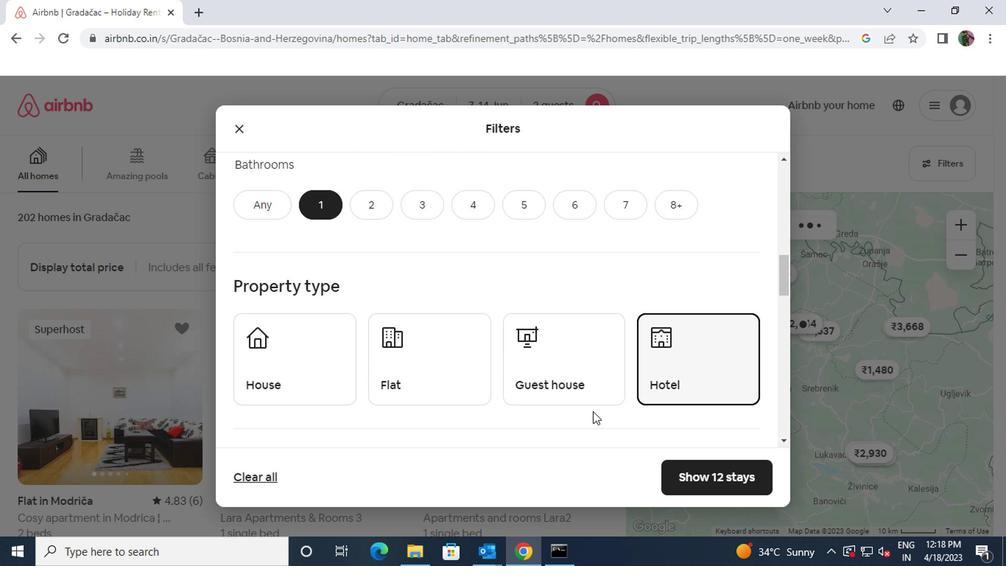 
Action: Mouse scrolled (570, 415) with delta (0, 0)
Screenshot: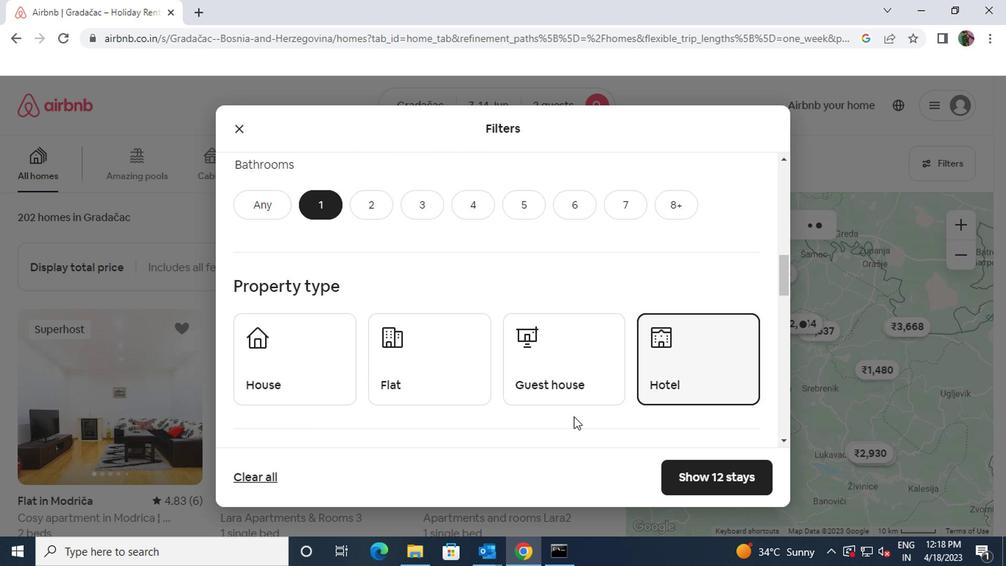 
Action: Mouse scrolled (570, 415) with delta (0, 0)
Screenshot: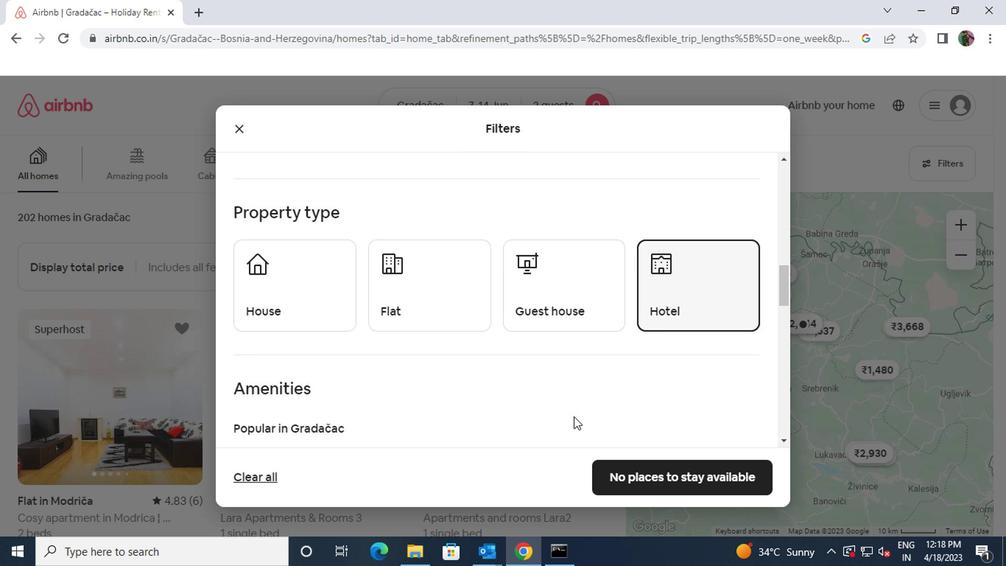 
Action: Mouse scrolled (570, 415) with delta (0, 0)
Screenshot: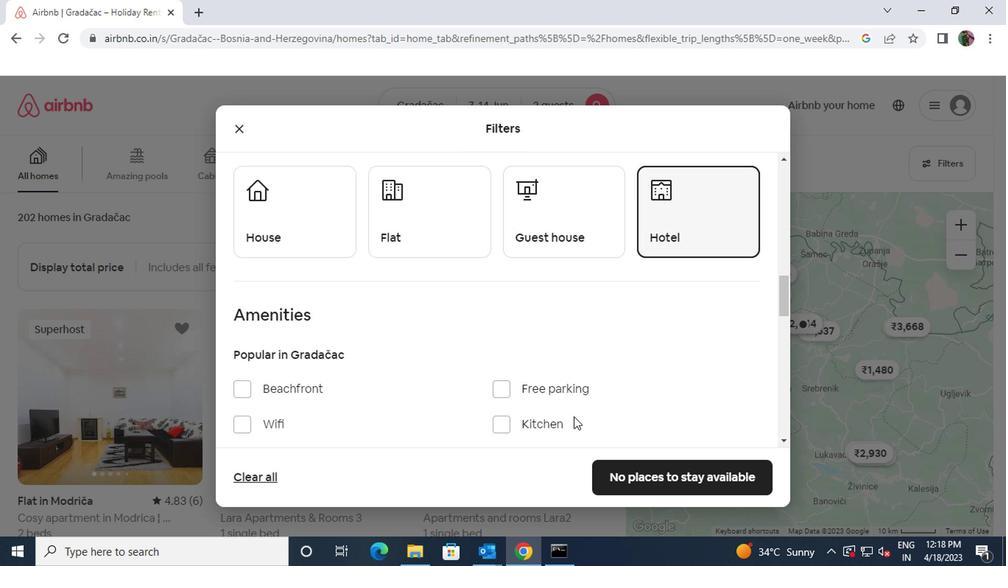 
Action: Mouse moved to (288, 412)
Screenshot: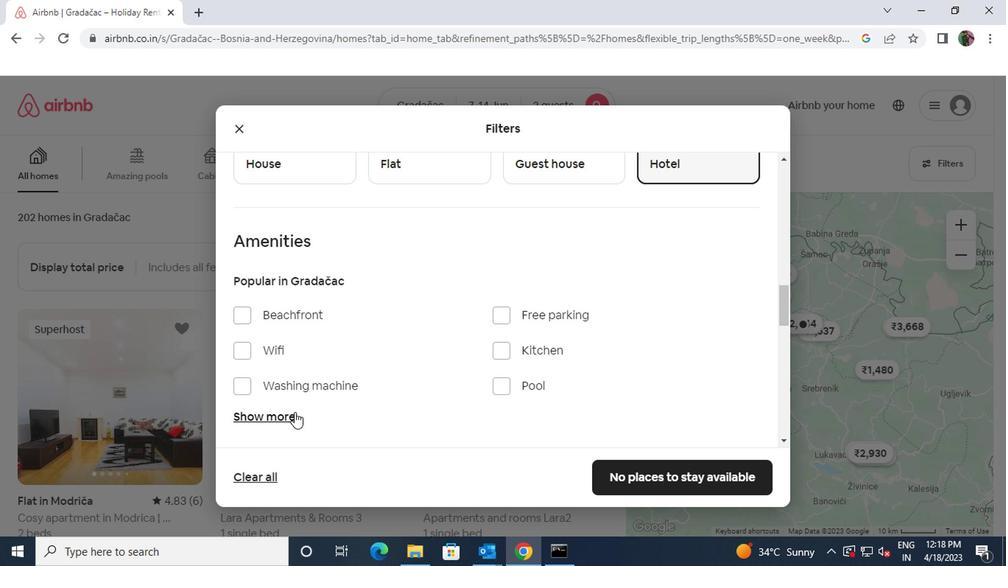 
Action: Mouse pressed left at (288, 412)
Screenshot: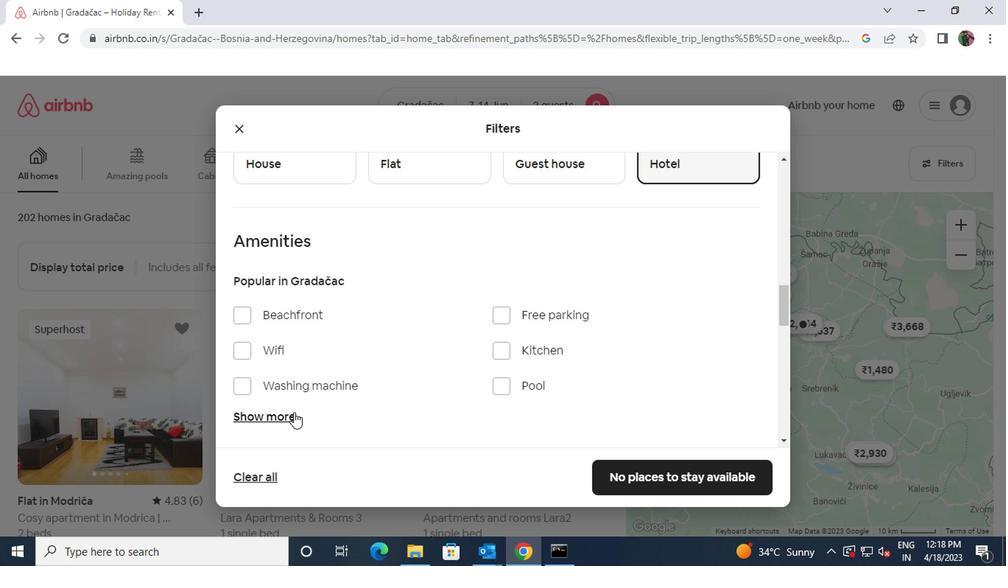 
Action: Mouse moved to (238, 341)
Screenshot: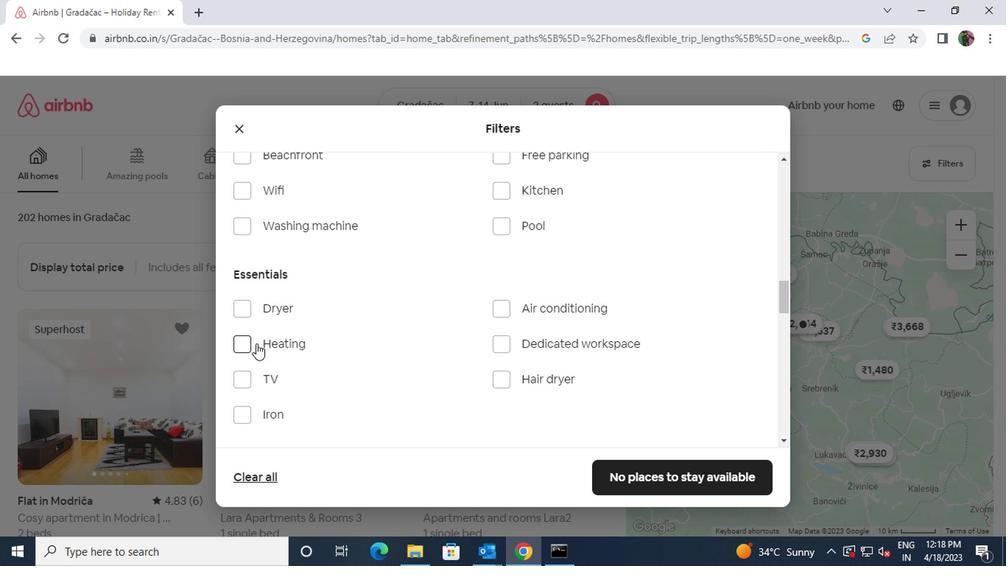 
Action: Mouse pressed left at (238, 341)
Screenshot: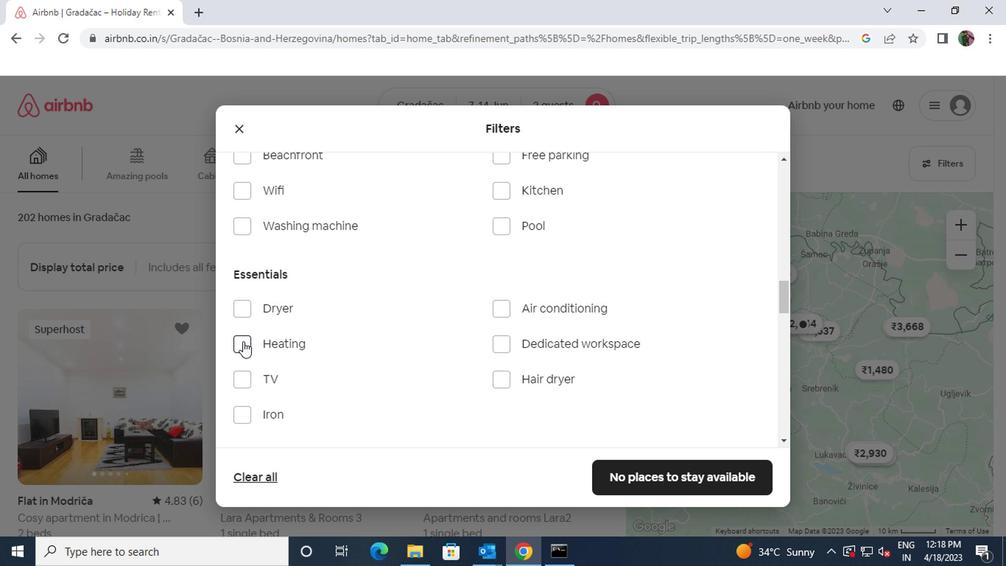 
Action: Mouse moved to (342, 414)
Screenshot: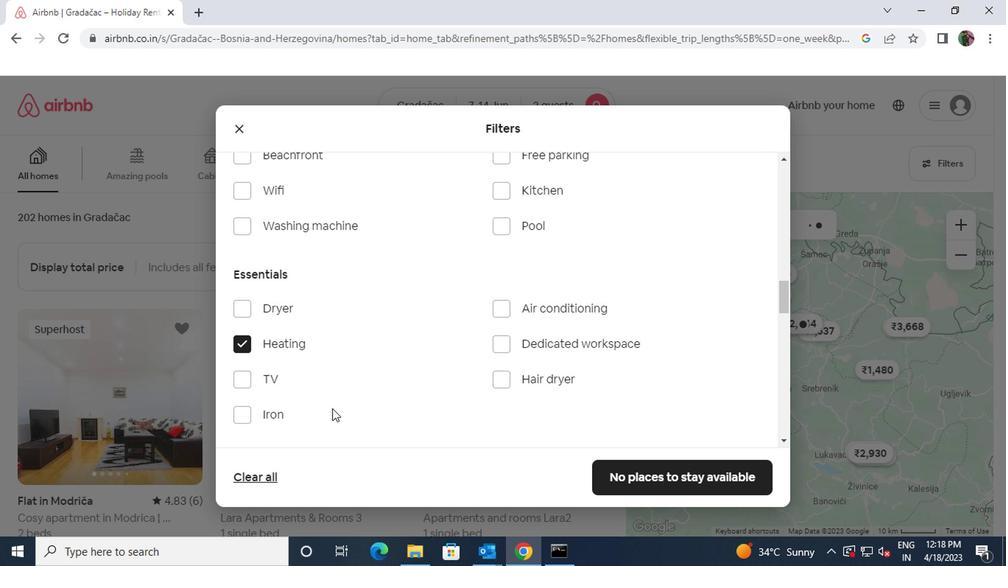 
Action: Mouse scrolled (342, 413) with delta (0, -1)
Screenshot: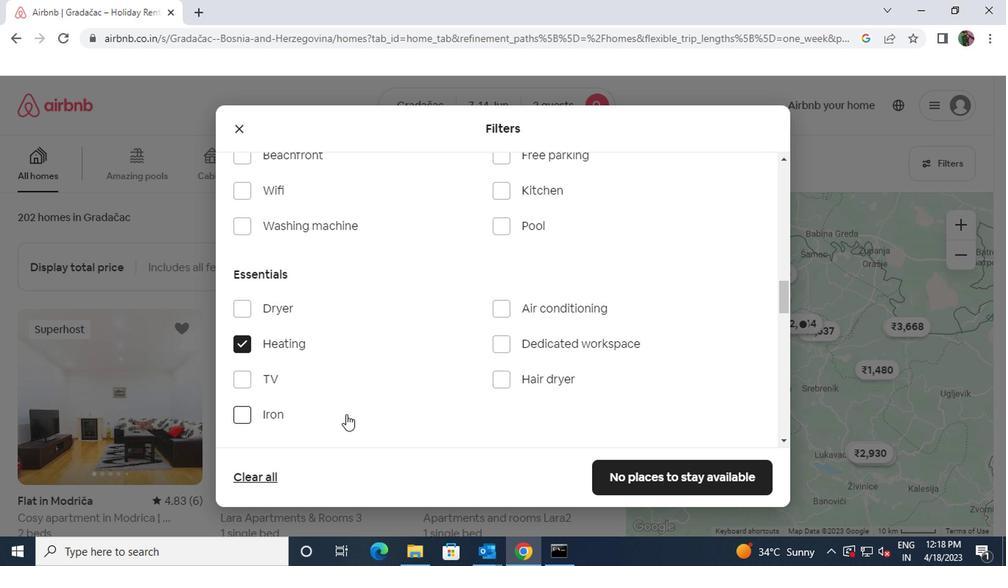 
Action: Mouse scrolled (342, 413) with delta (0, -1)
Screenshot: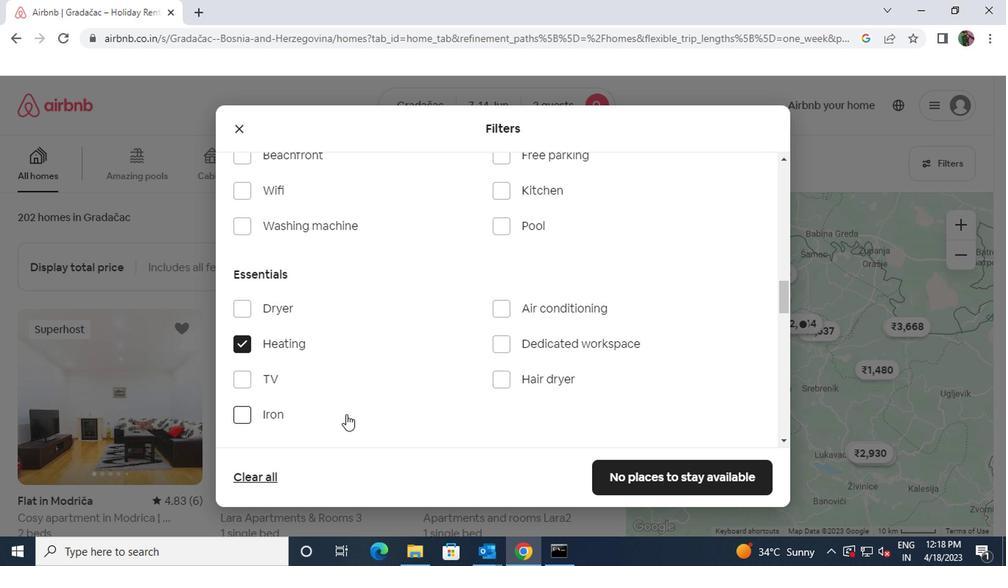 
Action: Mouse moved to (342, 414)
Screenshot: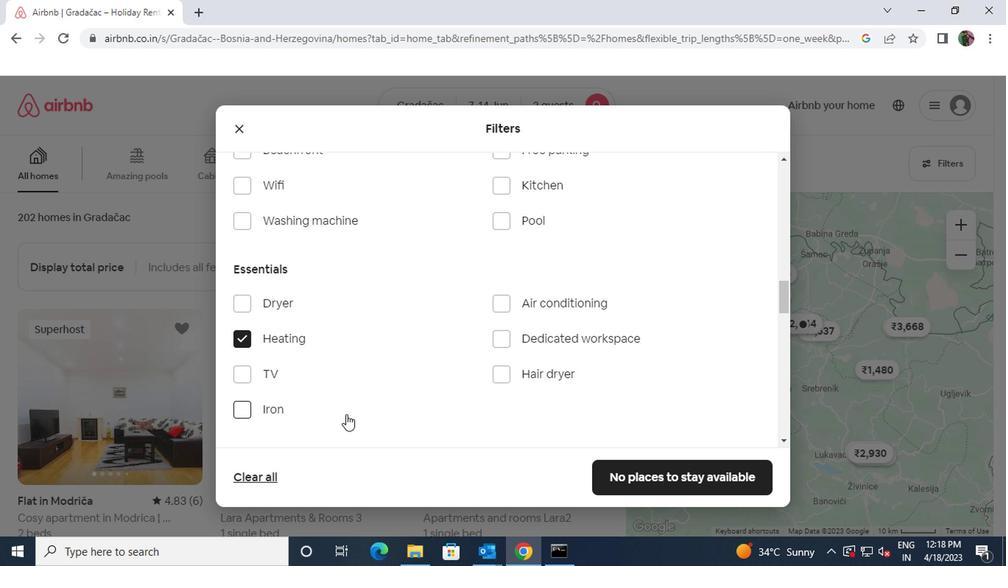 
Action: Mouse scrolled (342, 413) with delta (0, -1)
Screenshot: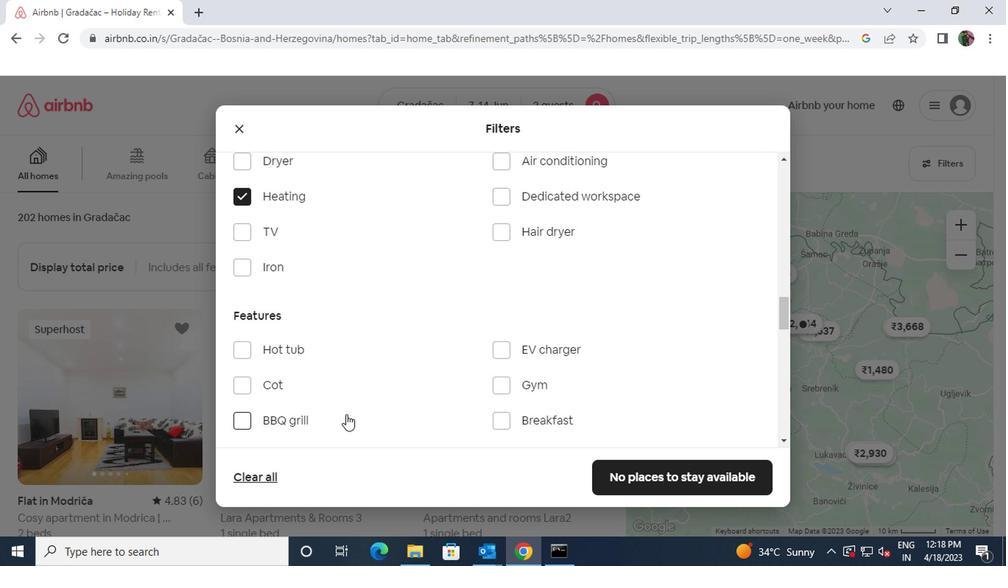 
Action: Mouse scrolled (342, 413) with delta (0, -1)
Screenshot: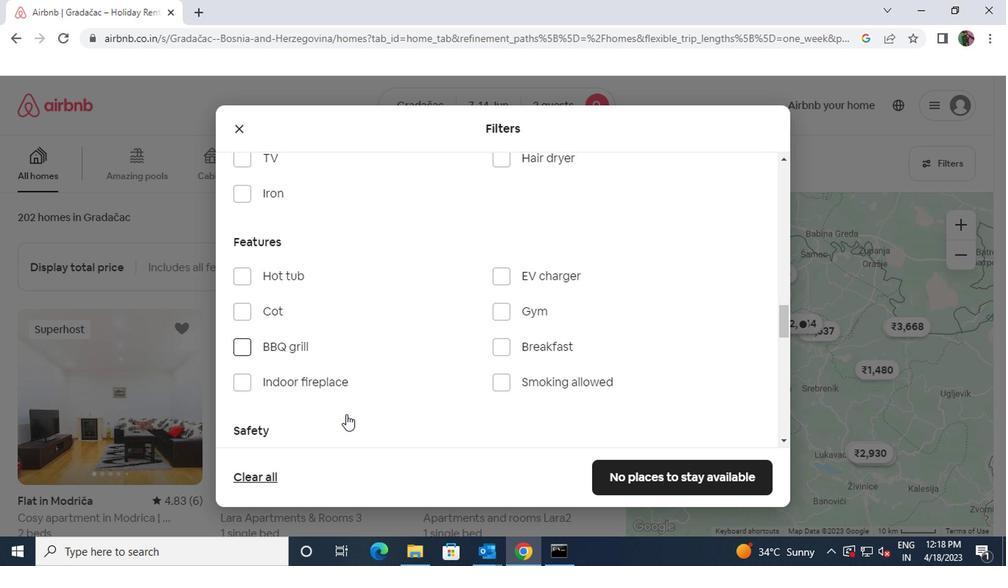 
Action: Mouse scrolled (342, 413) with delta (0, -1)
Screenshot: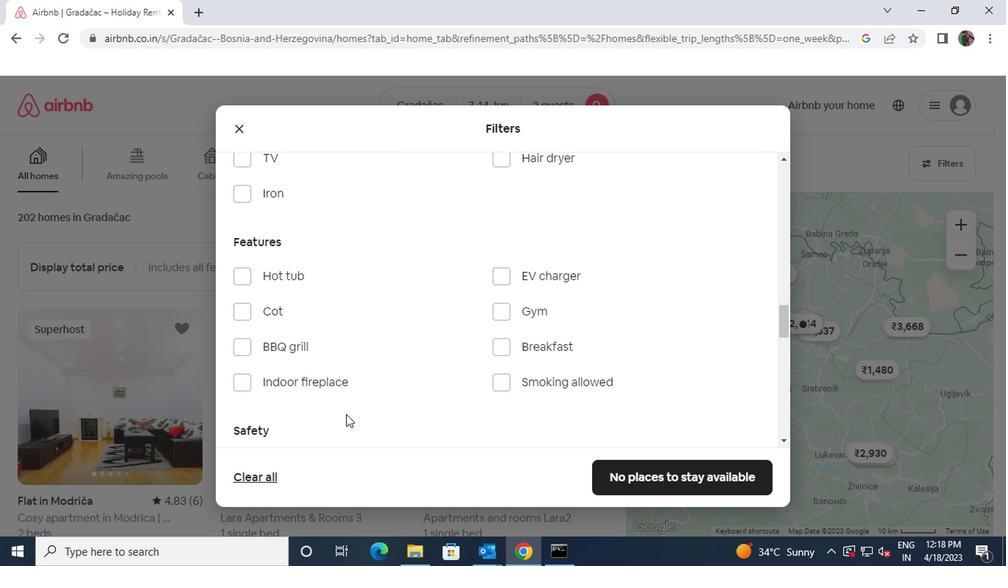 
Action: Mouse scrolled (342, 413) with delta (0, -1)
Screenshot: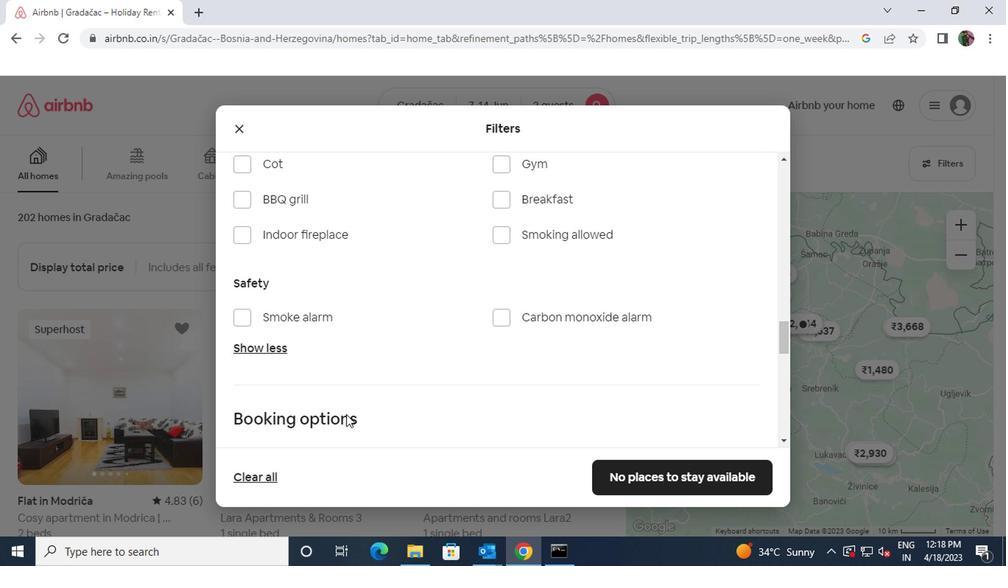 
Action: Mouse scrolled (342, 413) with delta (0, -1)
Screenshot: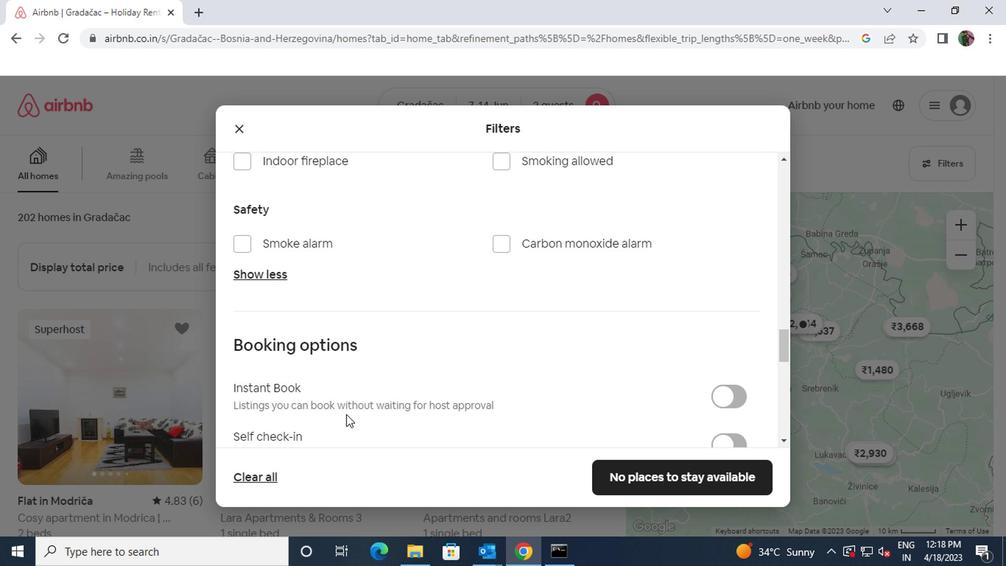 
Action: Mouse moved to (718, 374)
Screenshot: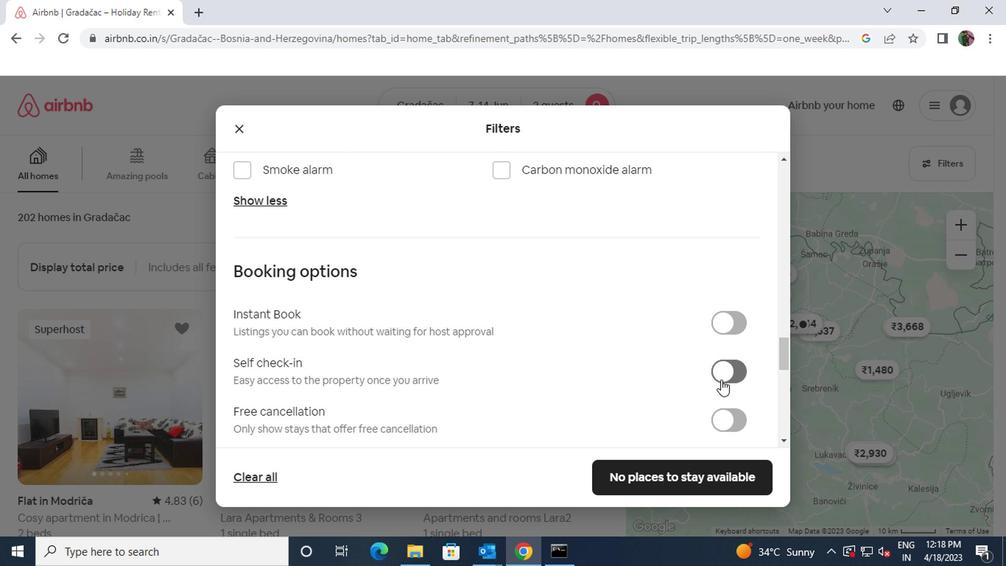 
Action: Mouse pressed left at (718, 374)
Screenshot: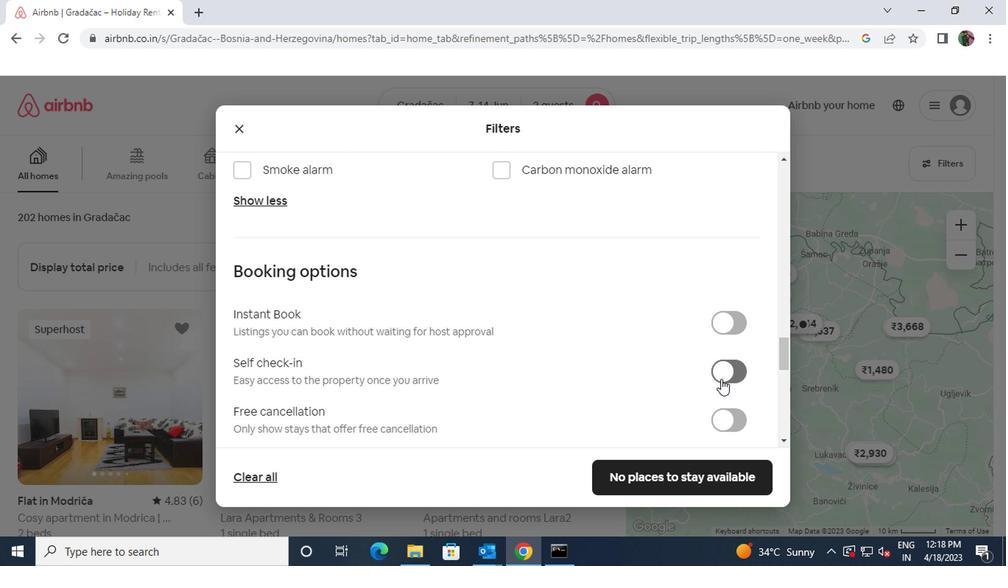 
Action: Mouse moved to (578, 384)
Screenshot: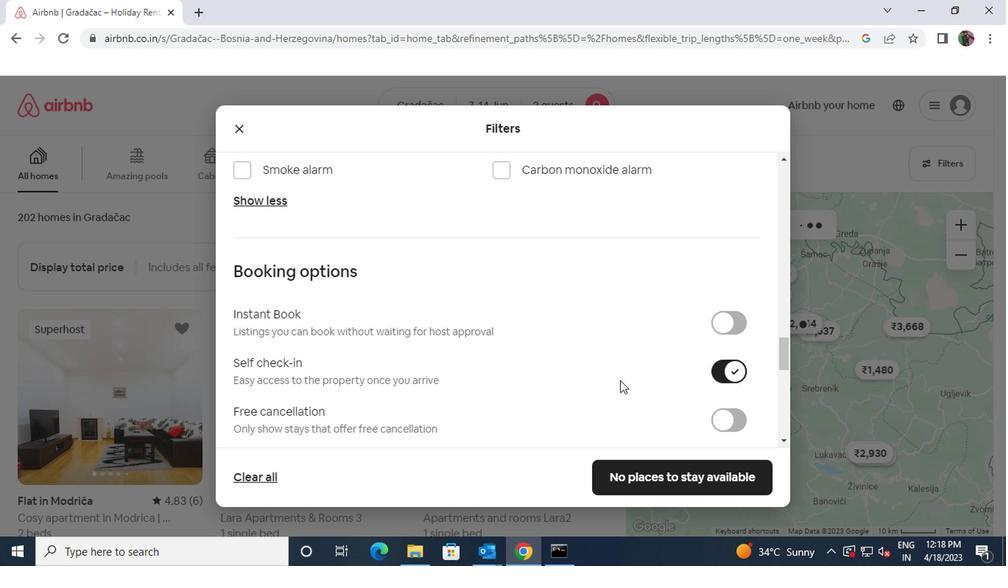 
Action: Mouse scrolled (578, 383) with delta (0, 0)
Screenshot: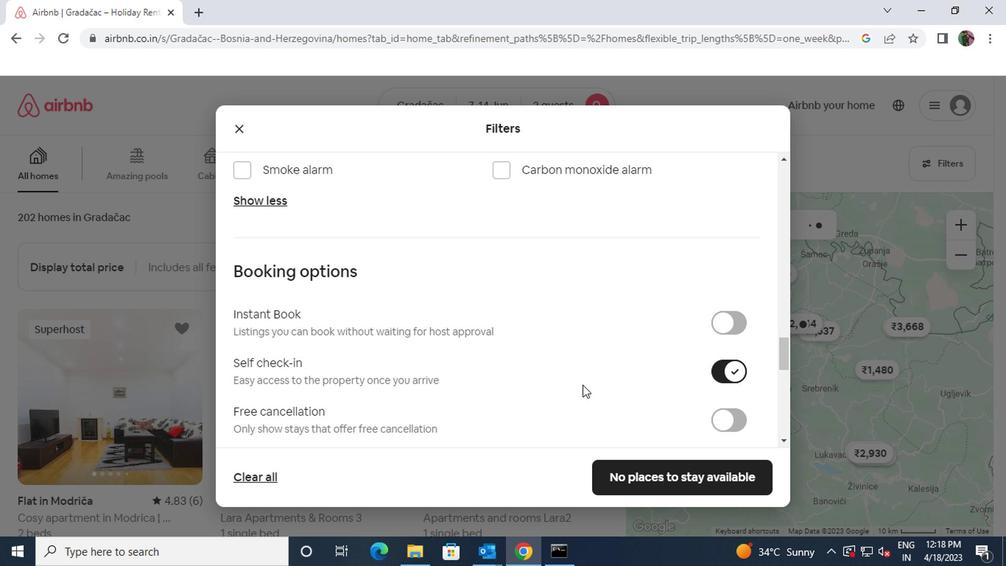 
Action: Mouse scrolled (578, 383) with delta (0, 0)
Screenshot: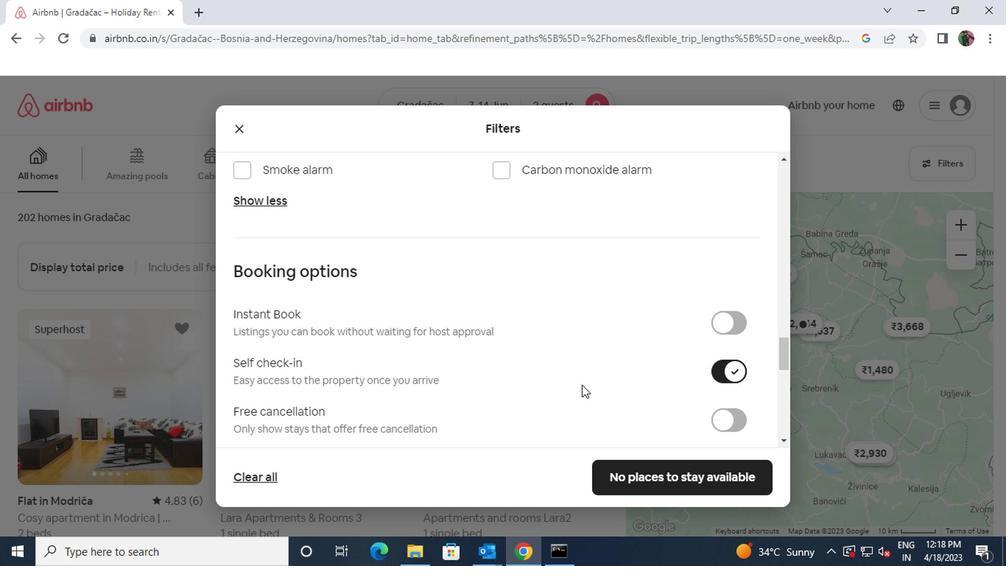 
Action: Mouse scrolled (578, 383) with delta (0, 0)
Screenshot: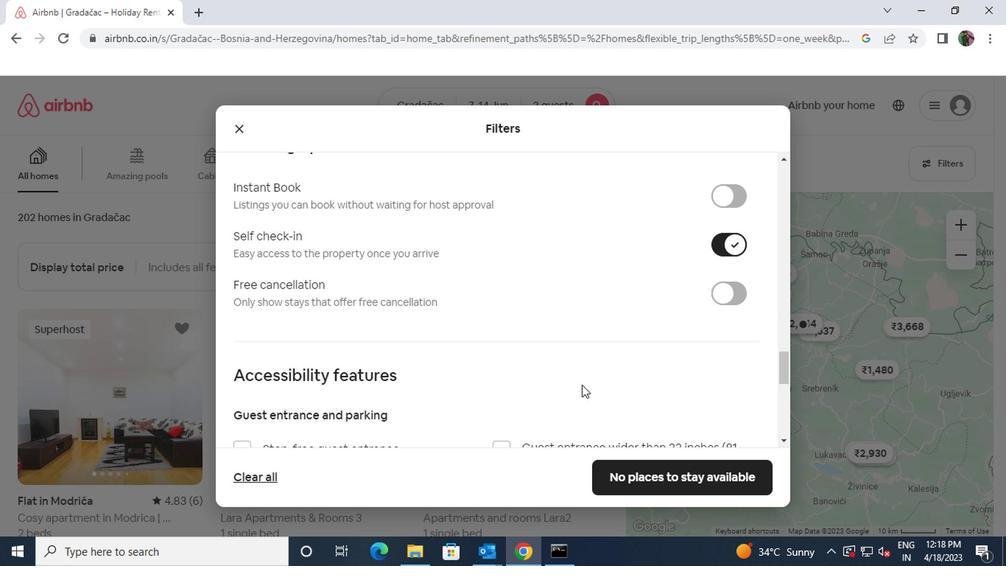 
Action: Mouse scrolled (578, 383) with delta (0, 0)
Screenshot: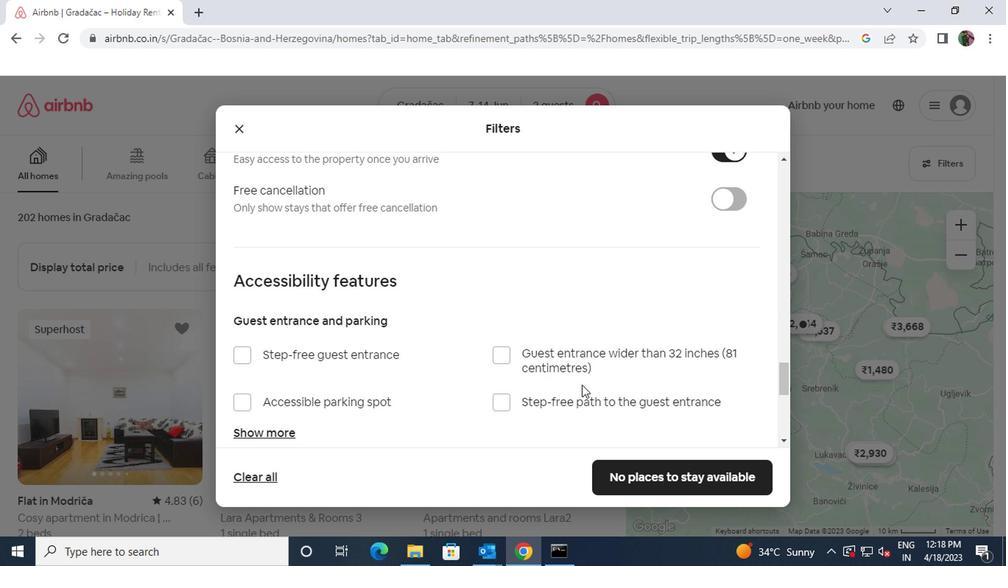 
Action: Mouse scrolled (578, 383) with delta (0, 0)
Screenshot: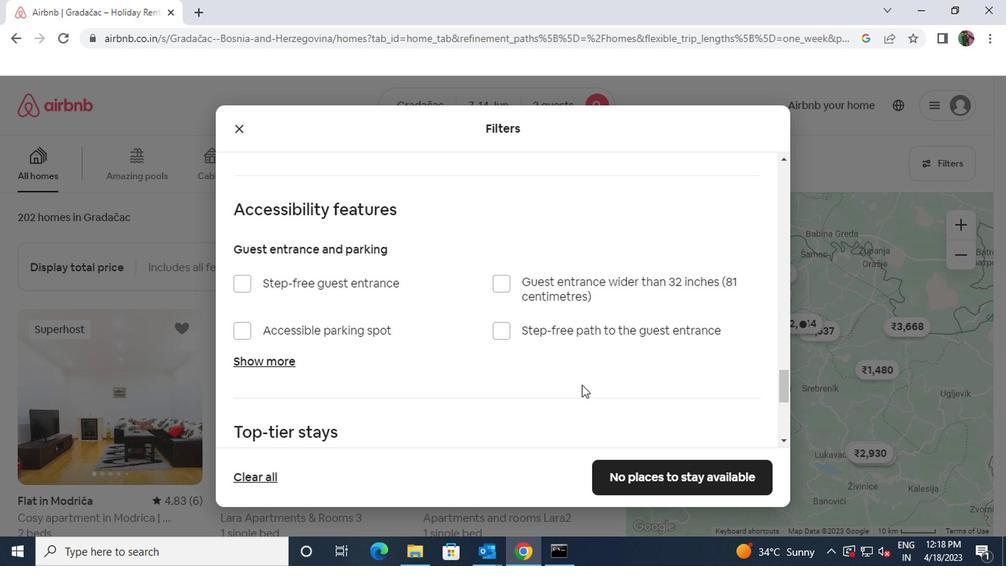 
Action: Mouse scrolled (578, 383) with delta (0, 0)
Screenshot: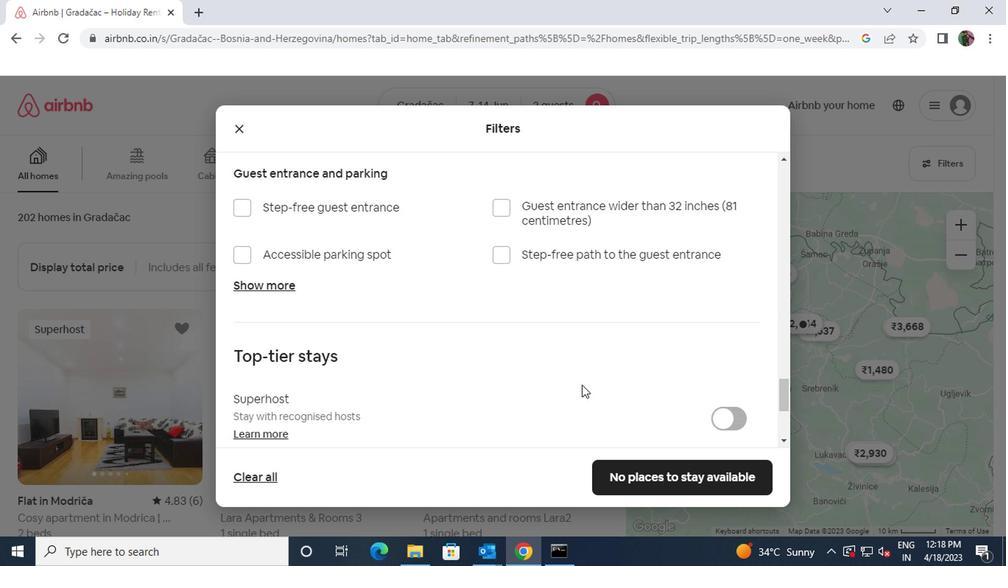 
Action: Mouse scrolled (578, 383) with delta (0, 0)
Screenshot: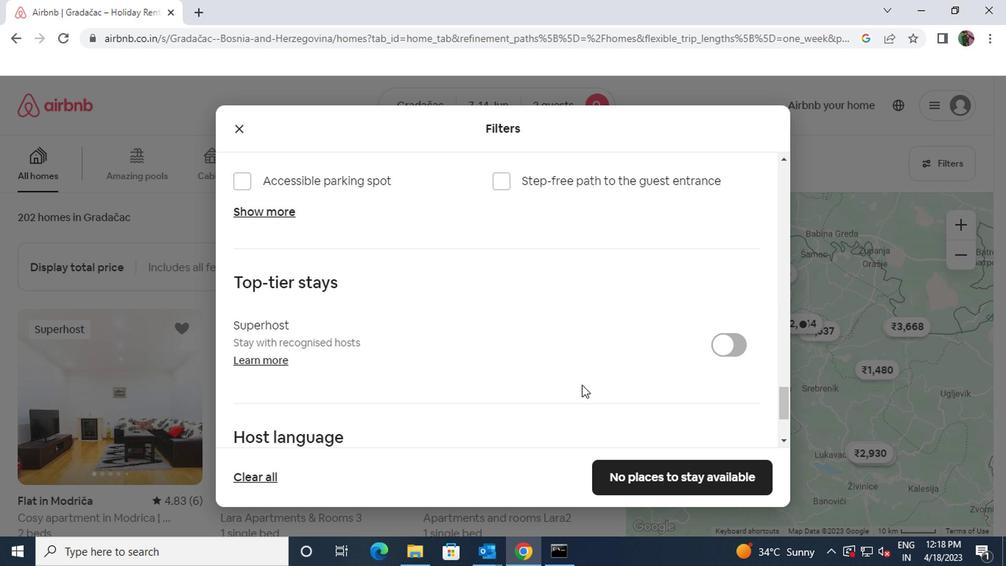 
Action: Mouse moved to (239, 399)
Screenshot: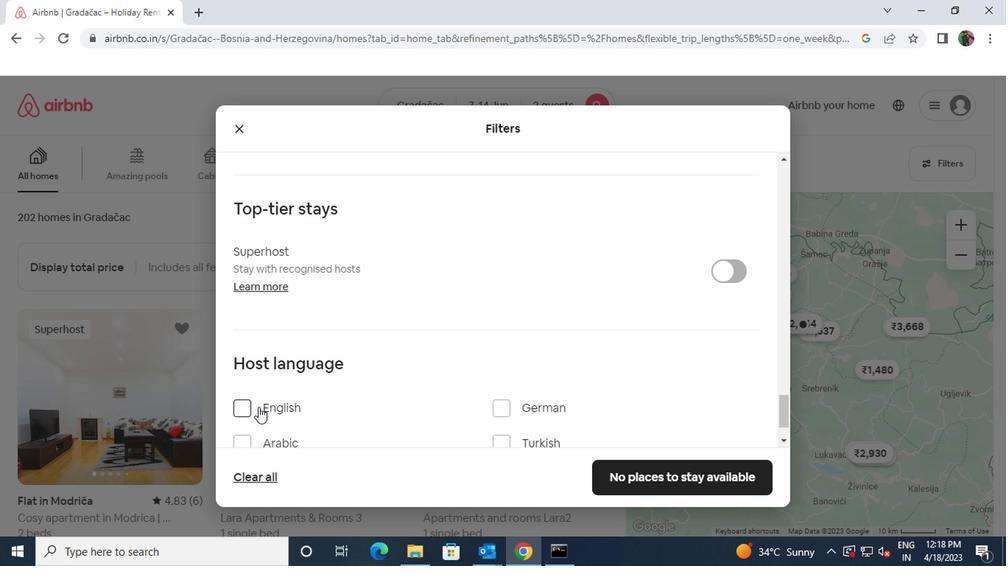 
Action: Mouse pressed left at (239, 399)
Screenshot: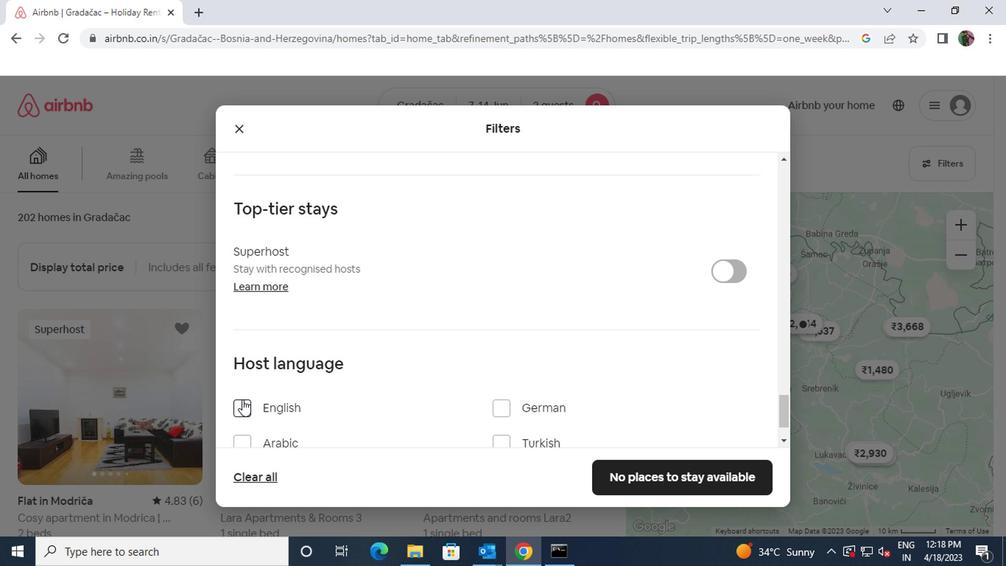 
Action: Mouse moved to (651, 482)
Screenshot: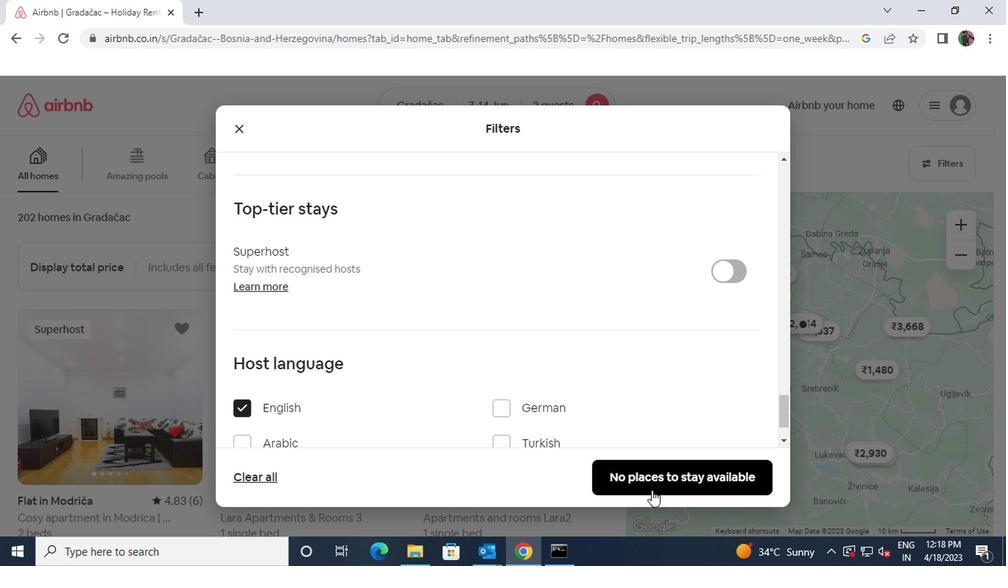 
Action: Mouse pressed left at (651, 482)
Screenshot: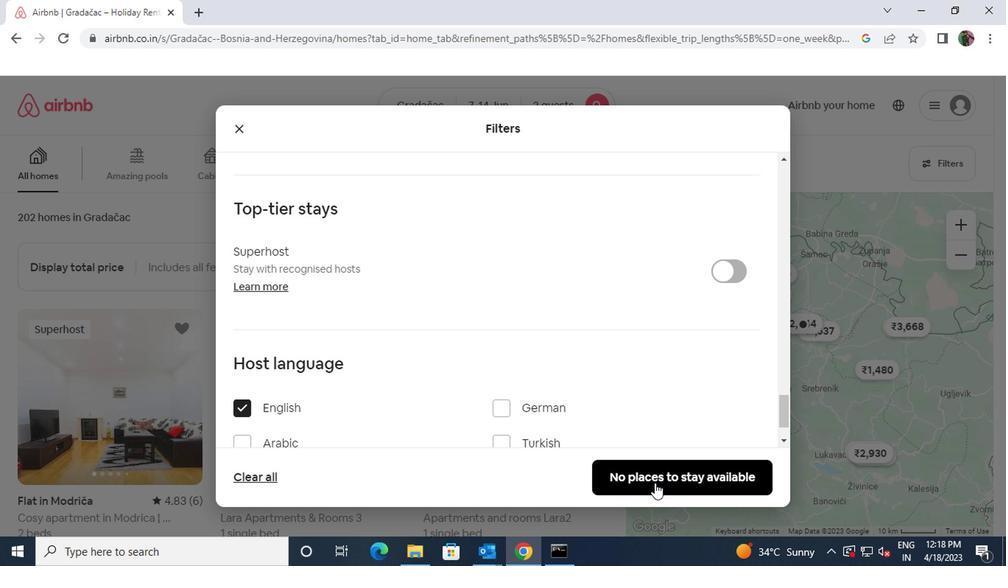 
Action: Mouse moved to (651, 481)
Screenshot: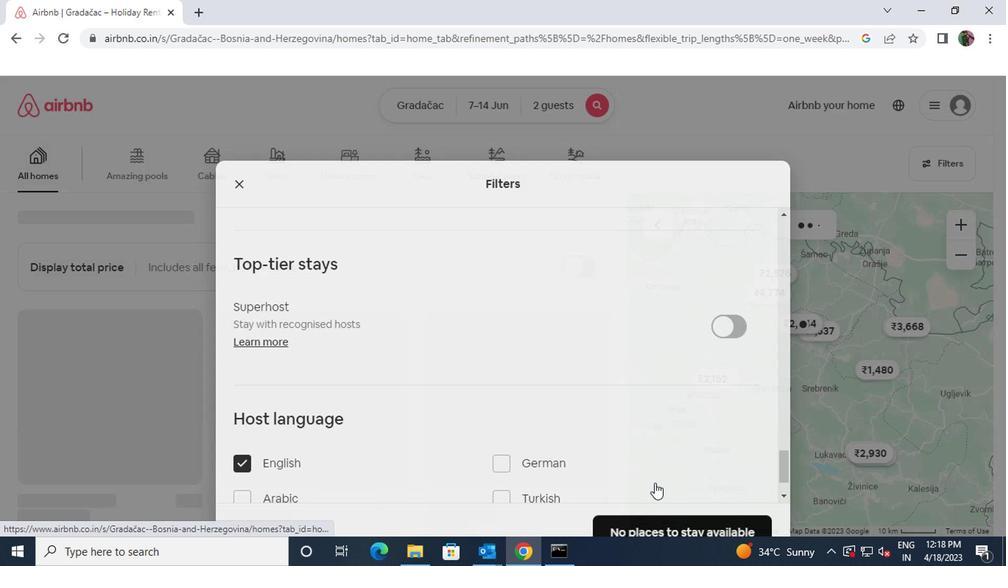 
